 Task: Search one way flight ticket for 4 adults, 2 children, 2 infants in seat and 1 infant on lap in premium economy from Unalaska: Unalaska Airport (tom Madsen/dutch Harbor Airport) to Wilmington: Wilmington International Airport on 8-6-2023. Choice of flights is Spirit. Number of bags: 2 carry on bags. Price is upto 25000. Outbound departure time preference is 15:15.
Action: Mouse moved to (298, 117)
Screenshot: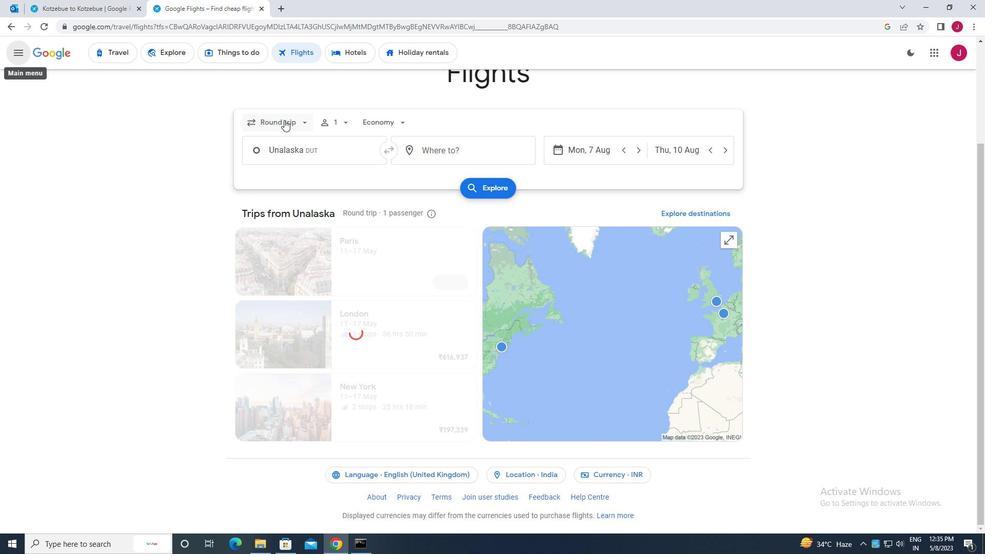 
Action: Mouse pressed left at (298, 117)
Screenshot: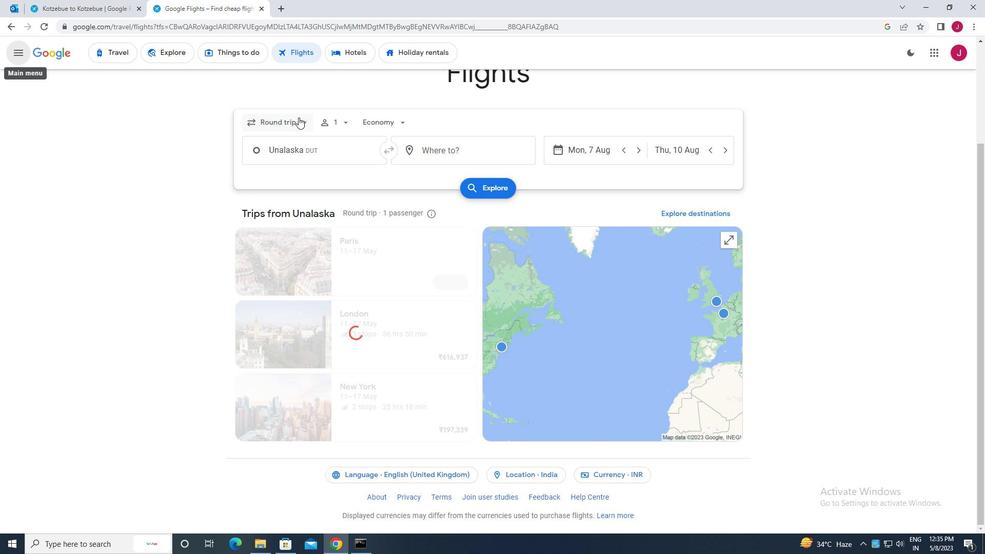 
Action: Mouse moved to (300, 167)
Screenshot: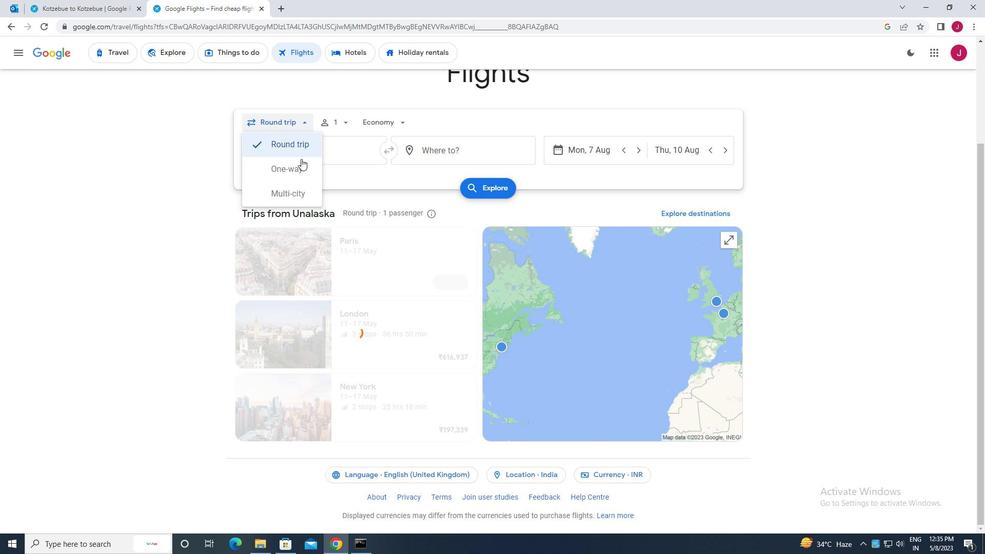 
Action: Mouse pressed left at (300, 167)
Screenshot: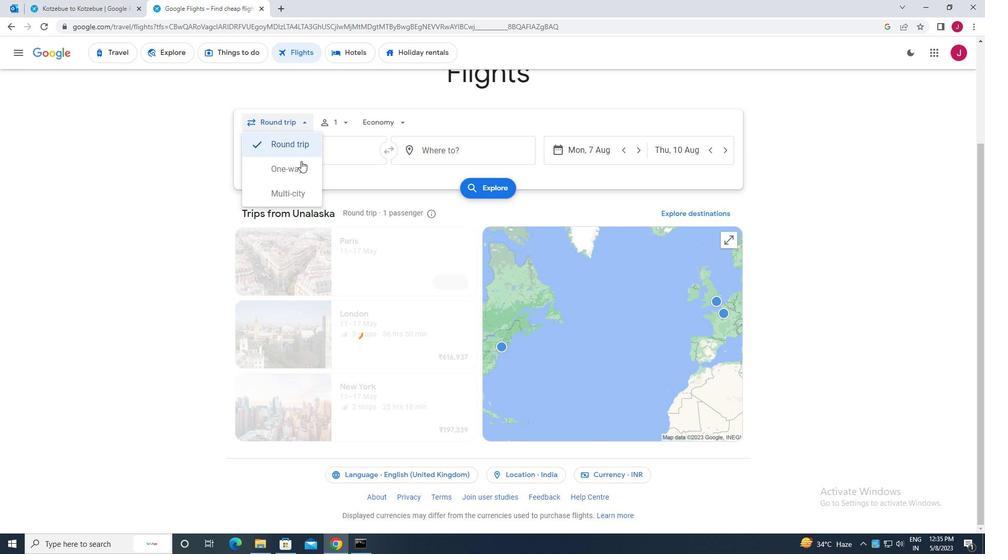 
Action: Mouse moved to (343, 126)
Screenshot: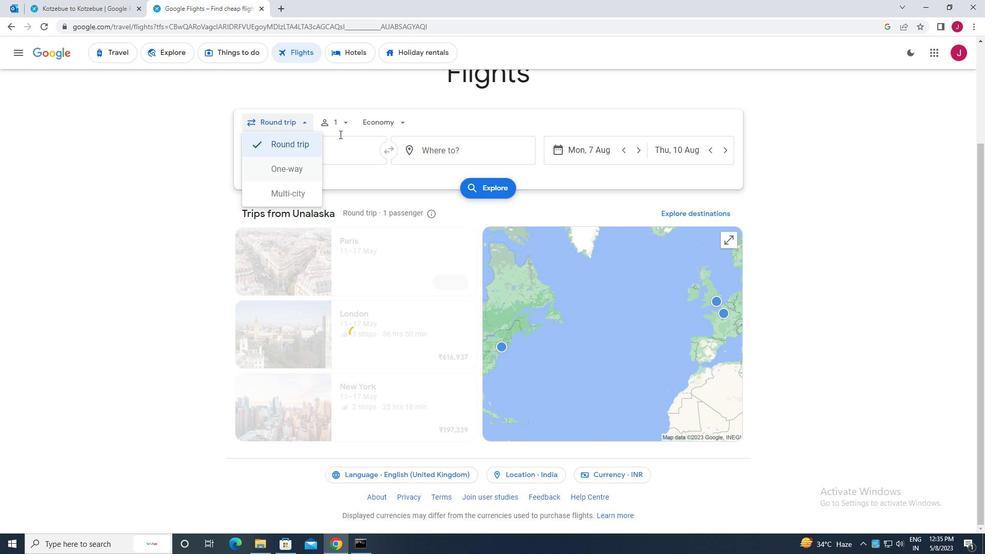 
Action: Mouse pressed left at (343, 126)
Screenshot: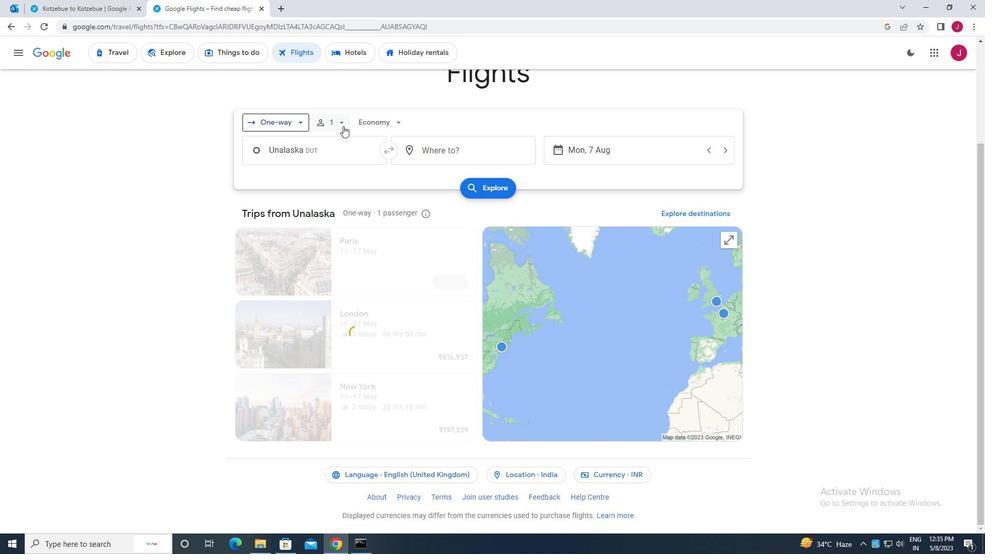 
Action: Mouse moved to (420, 149)
Screenshot: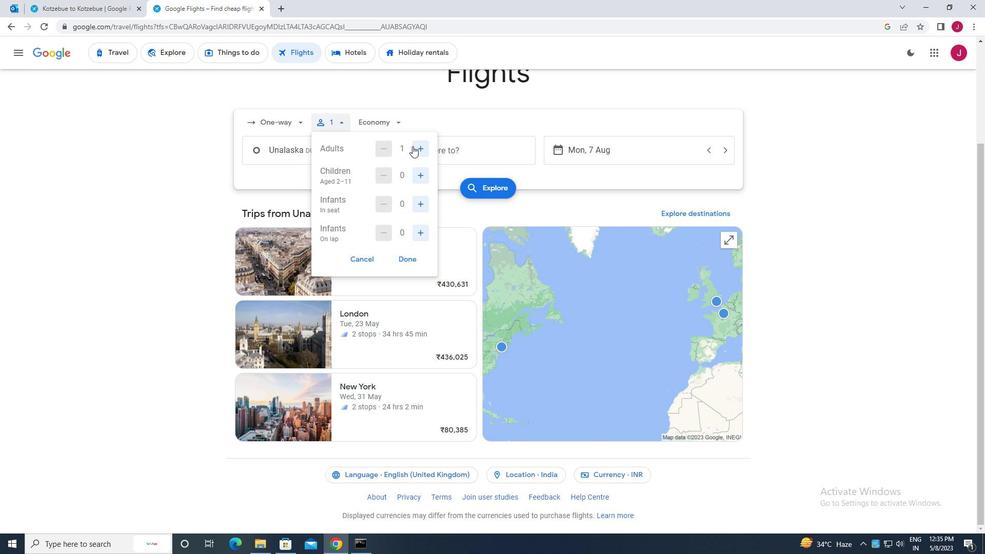 
Action: Mouse pressed left at (420, 149)
Screenshot: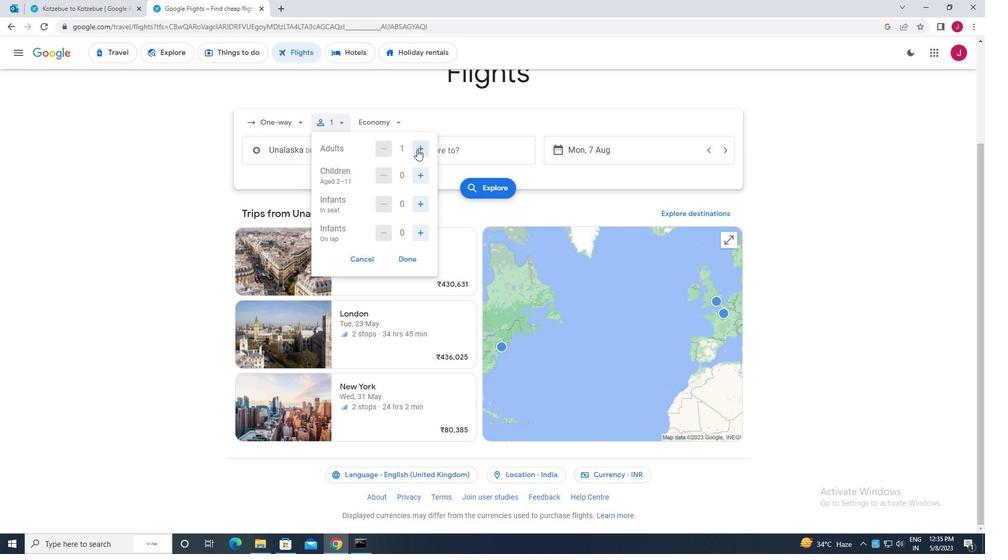 
Action: Mouse moved to (420, 149)
Screenshot: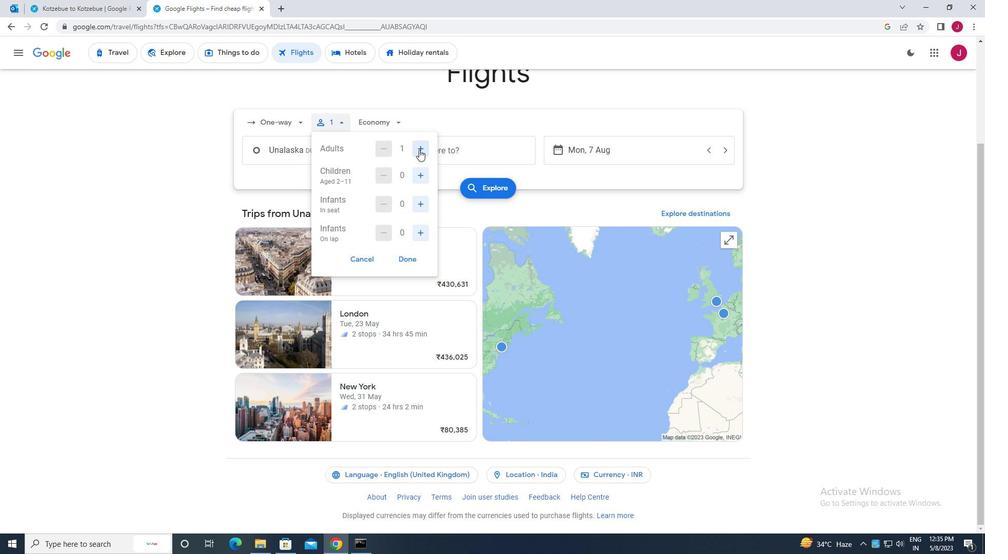 
Action: Mouse pressed left at (420, 149)
Screenshot: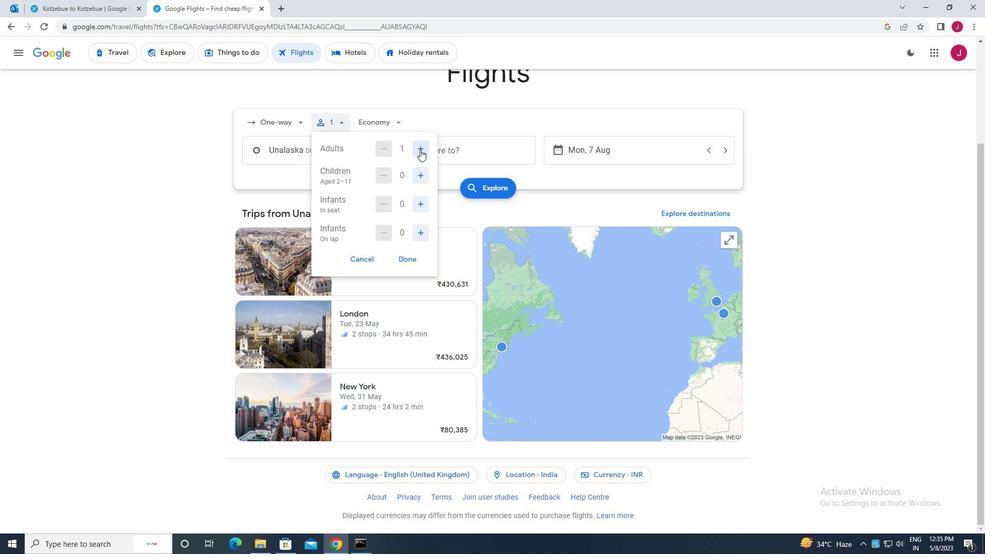 
Action: Mouse pressed left at (420, 149)
Screenshot: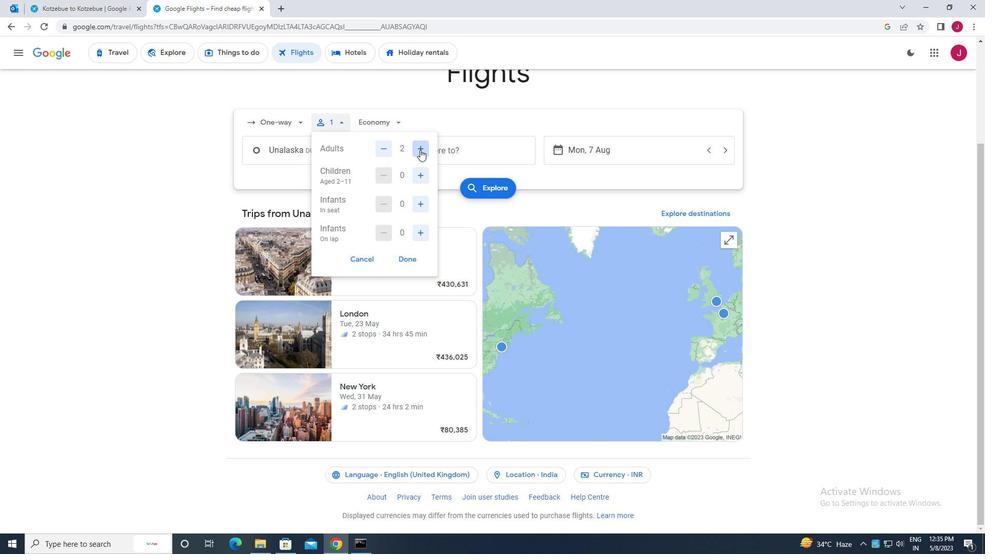 
Action: Mouse moved to (420, 180)
Screenshot: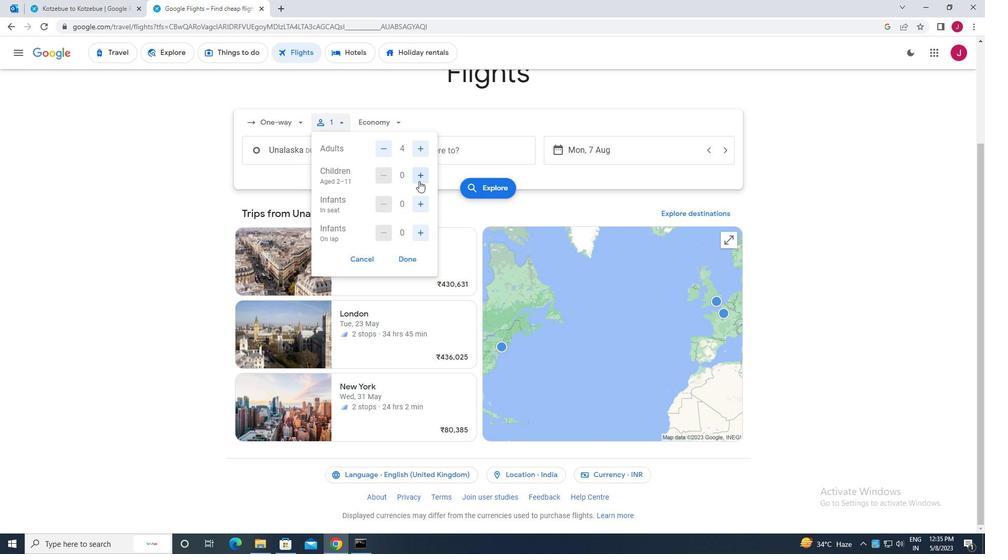 
Action: Mouse pressed left at (420, 180)
Screenshot: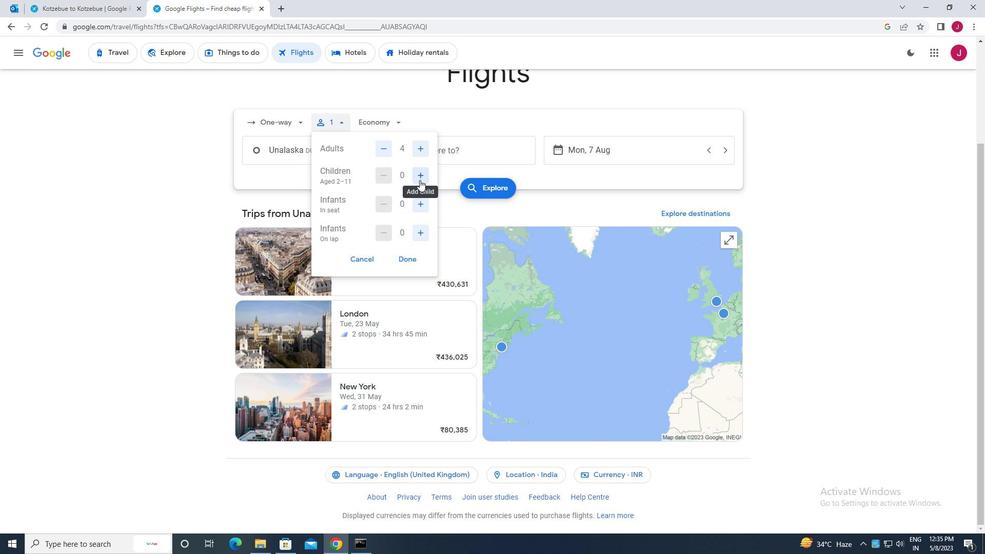 
Action: Mouse pressed left at (420, 180)
Screenshot: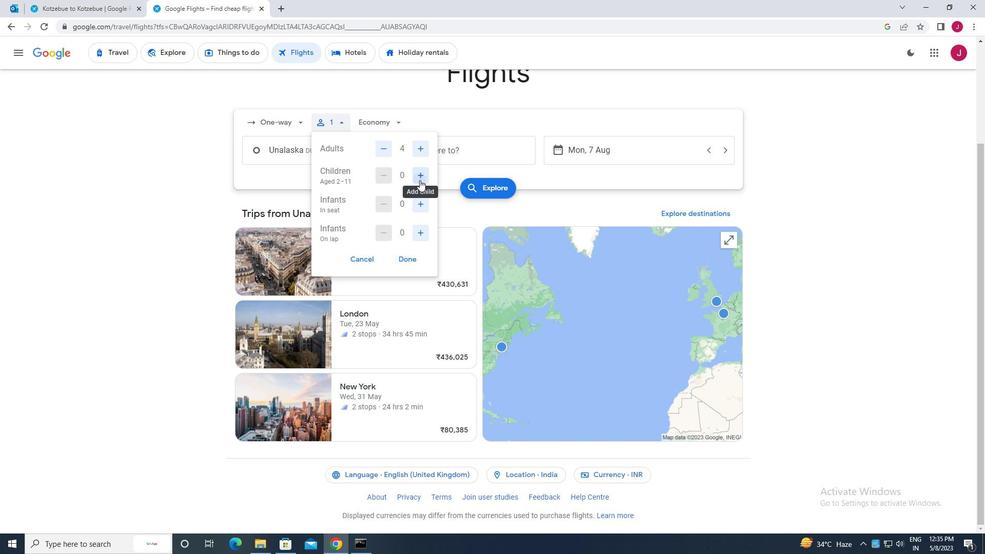 
Action: Mouse moved to (420, 203)
Screenshot: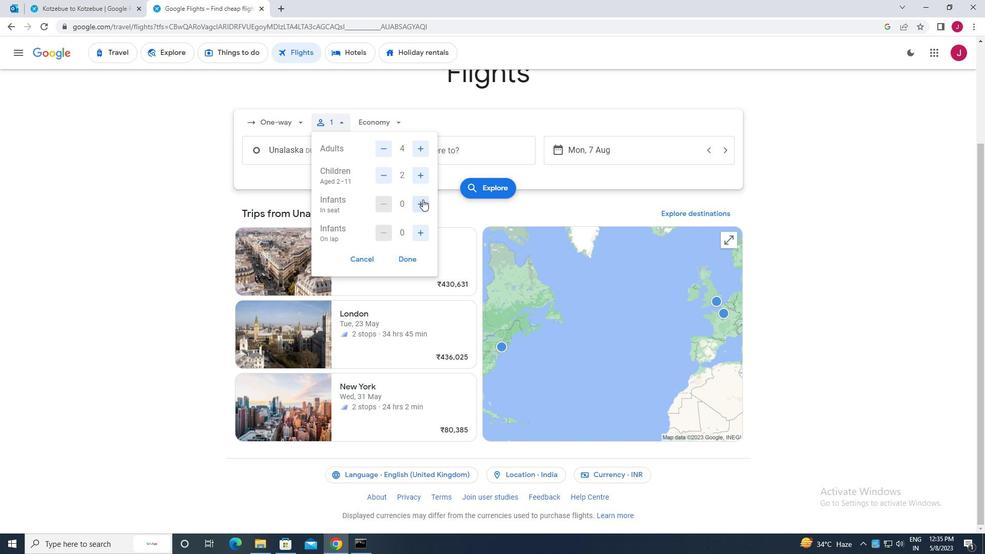 
Action: Mouse pressed left at (420, 203)
Screenshot: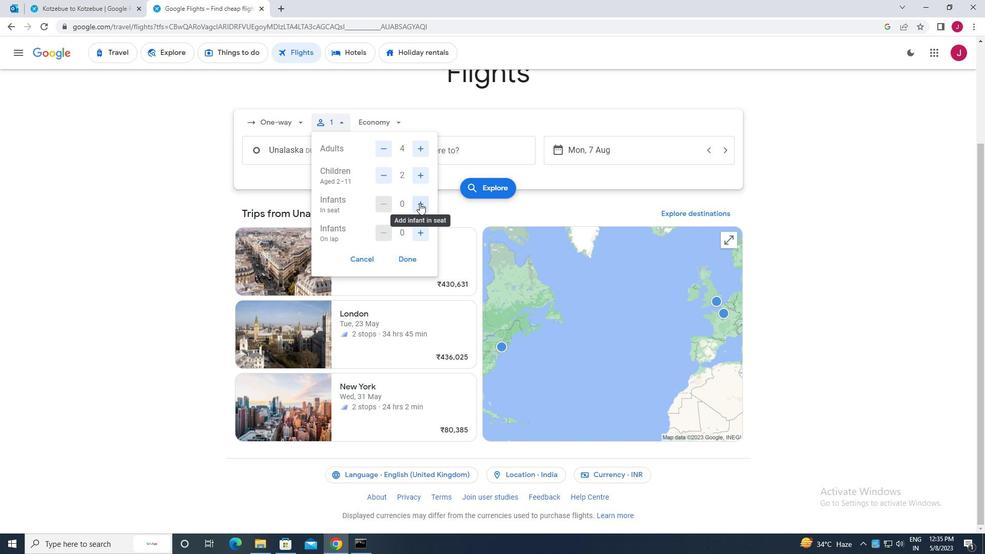 
Action: Mouse pressed left at (420, 203)
Screenshot: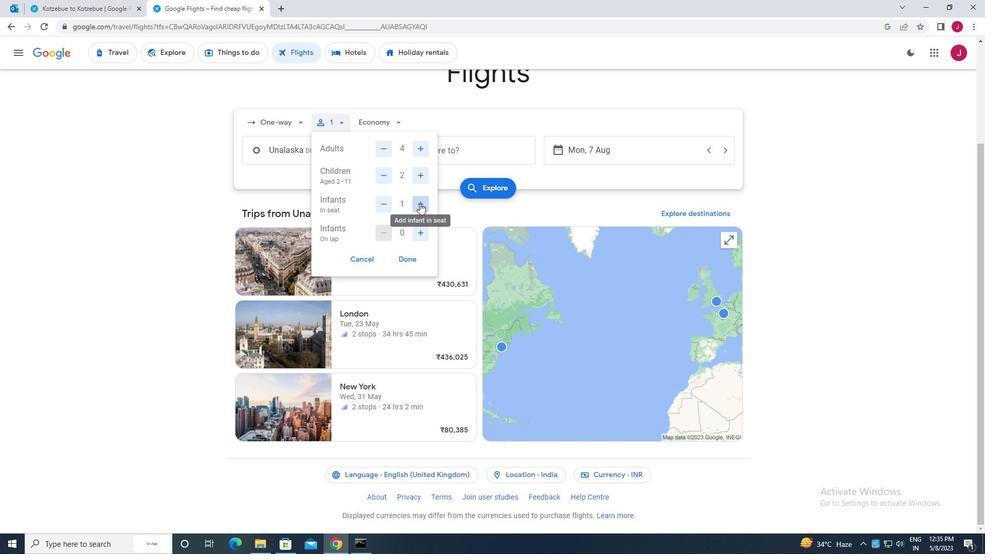 
Action: Mouse moved to (420, 231)
Screenshot: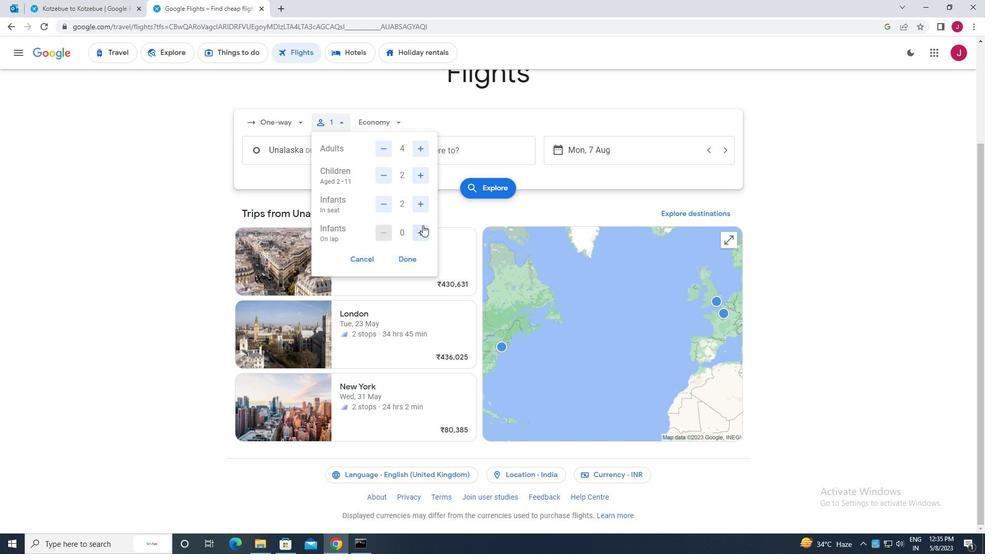 
Action: Mouse pressed left at (420, 231)
Screenshot: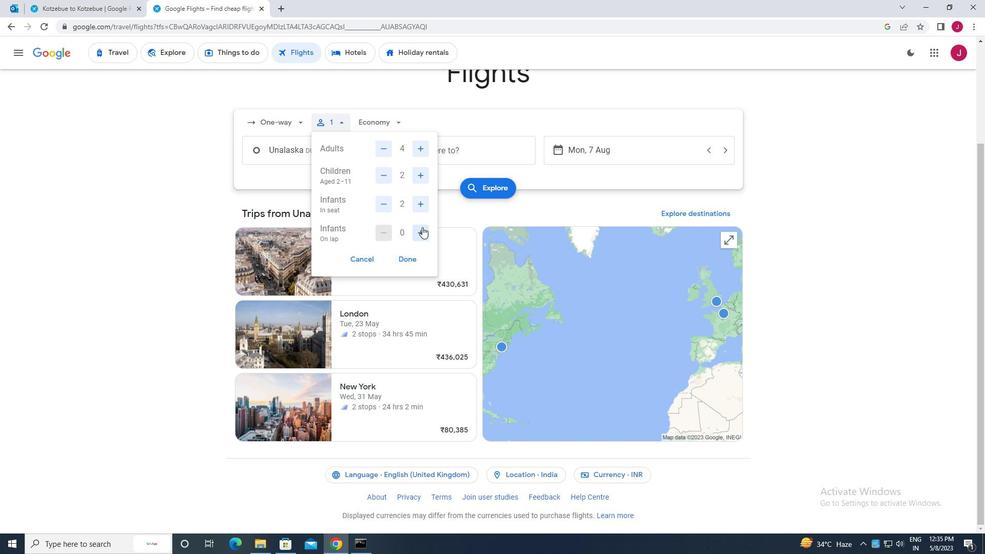 
Action: Mouse moved to (406, 254)
Screenshot: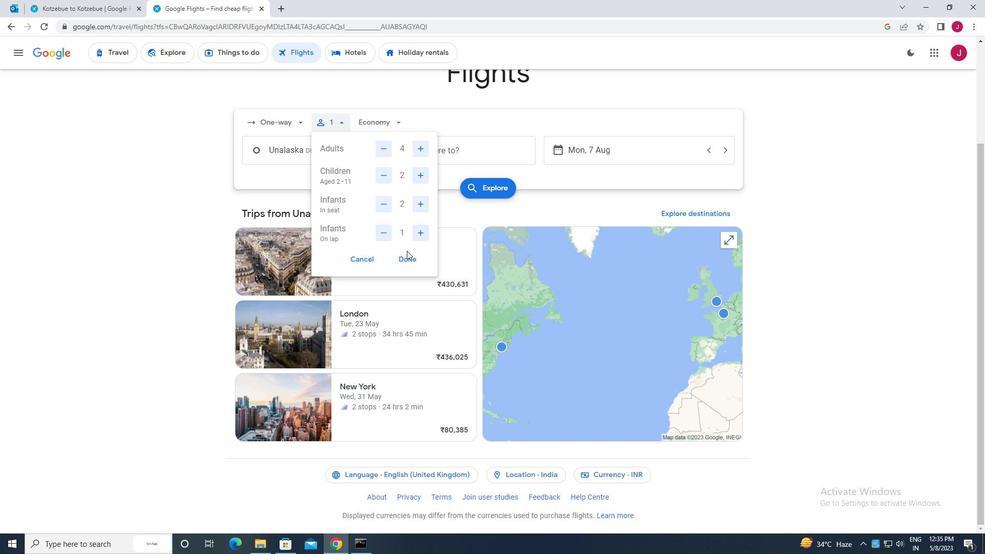 
Action: Mouse pressed left at (406, 254)
Screenshot: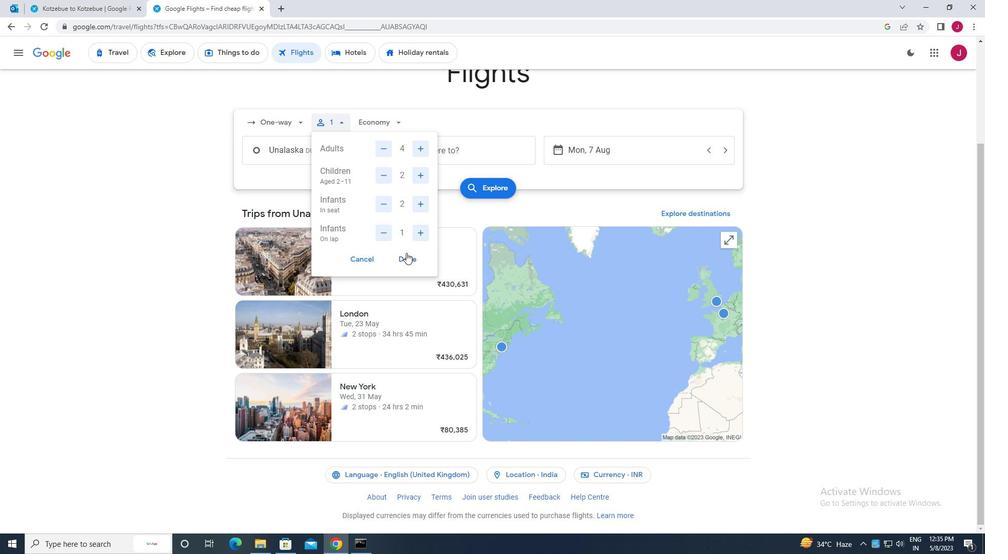 
Action: Mouse moved to (388, 121)
Screenshot: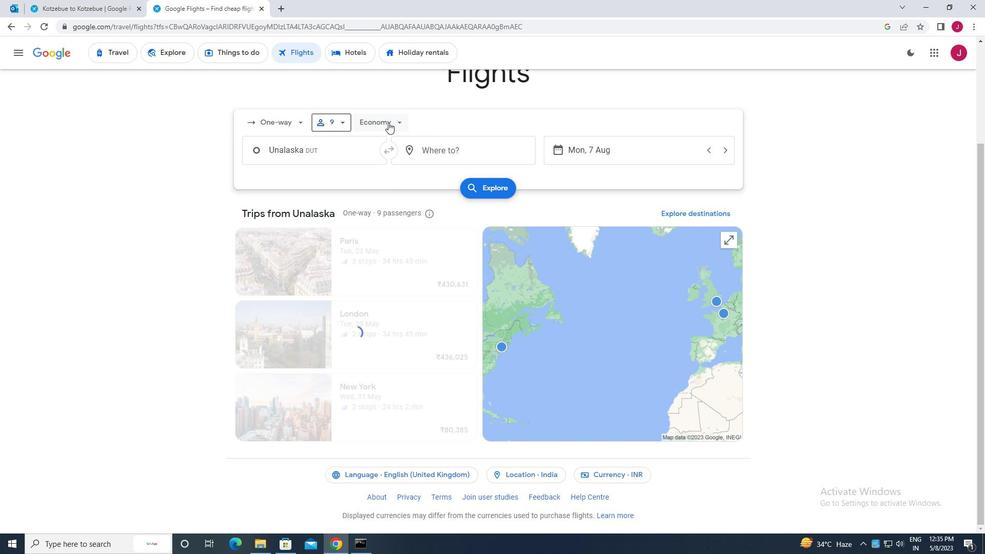 
Action: Mouse pressed left at (388, 121)
Screenshot: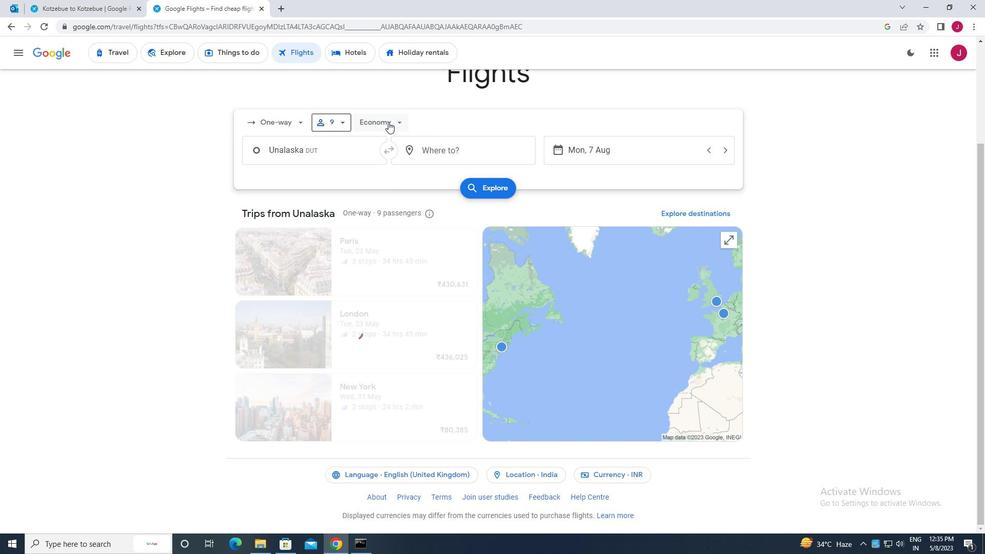
Action: Mouse moved to (407, 167)
Screenshot: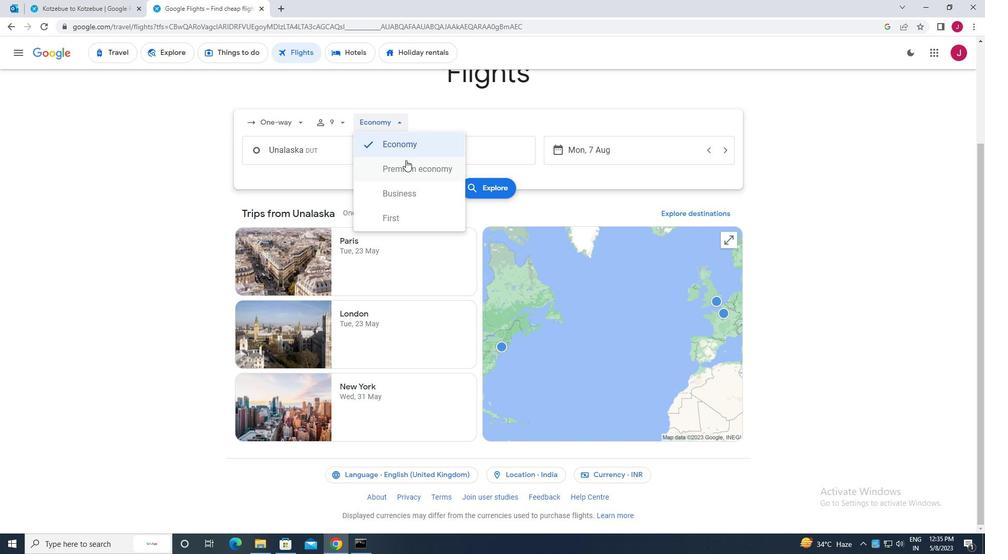 
Action: Mouse pressed left at (407, 167)
Screenshot: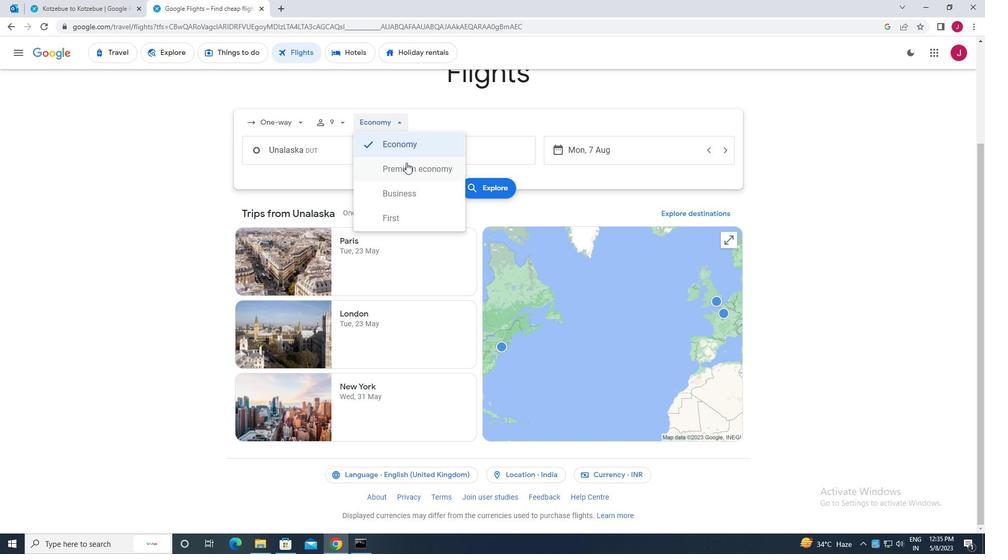 
Action: Mouse moved to (310, 151)
Screenshot: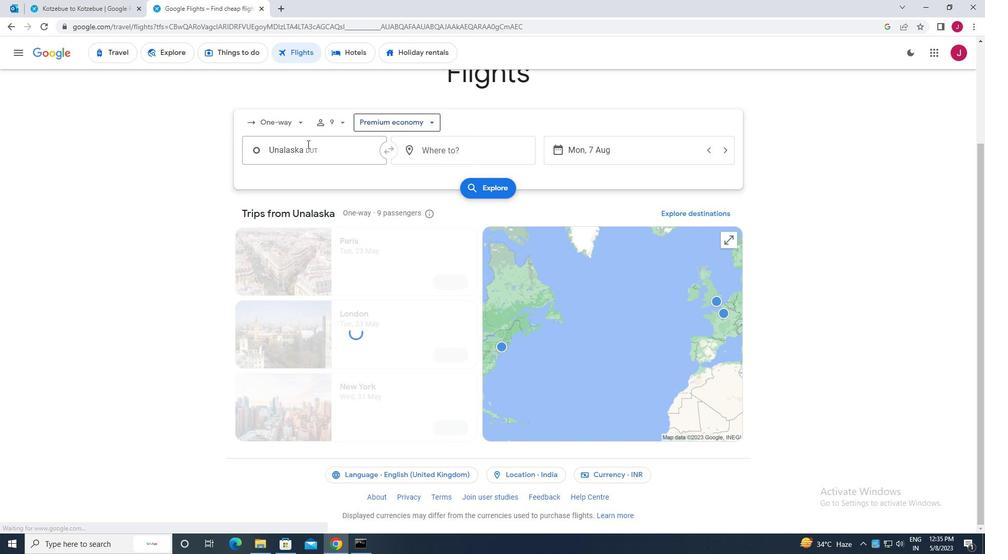 
Action: Mouse pressed left at (310, 151)
Screenshot: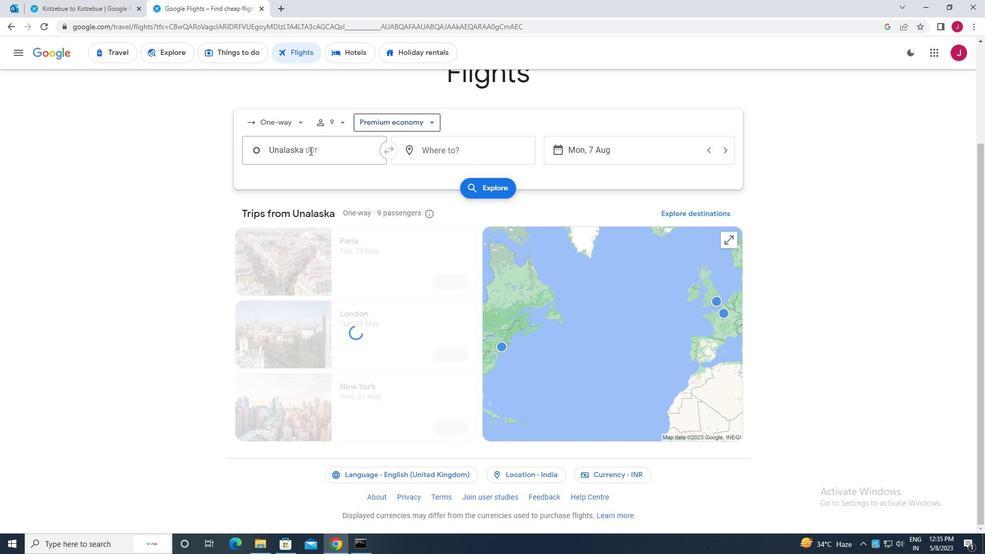 
Action: Mouse moved to (306, 150)
Screenshot: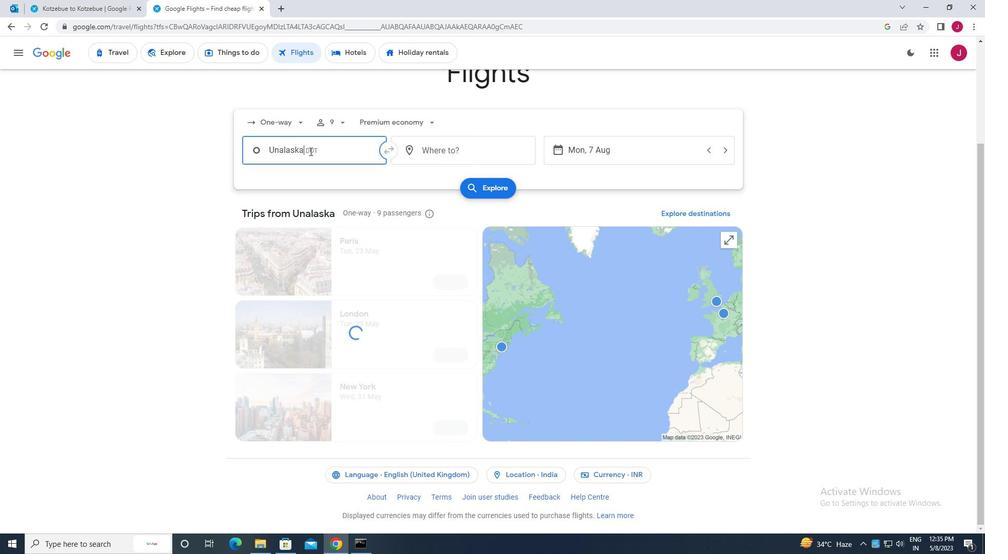 
Action: Key pressed unalaska
Screenshot: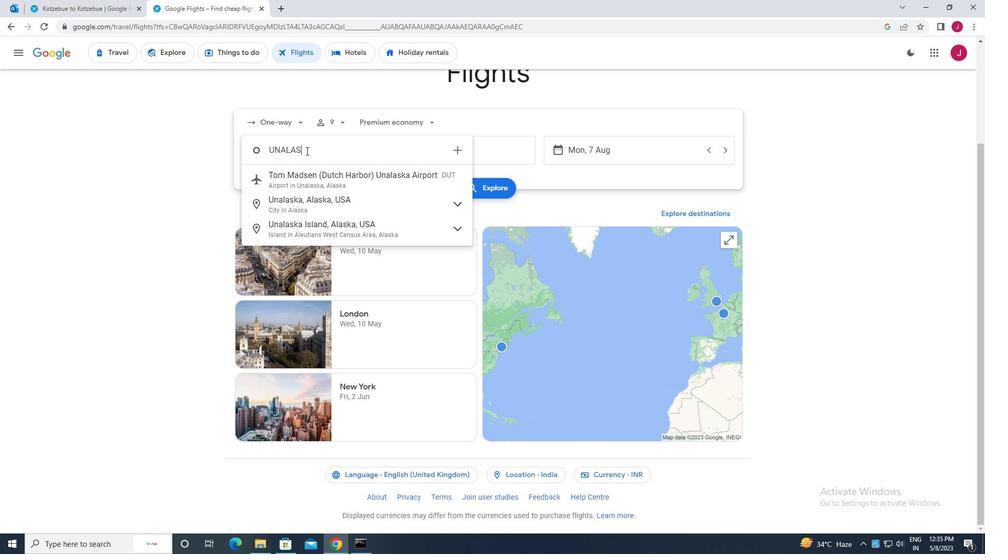 
Action: Mouse moved to (382, 170)
Screenshot: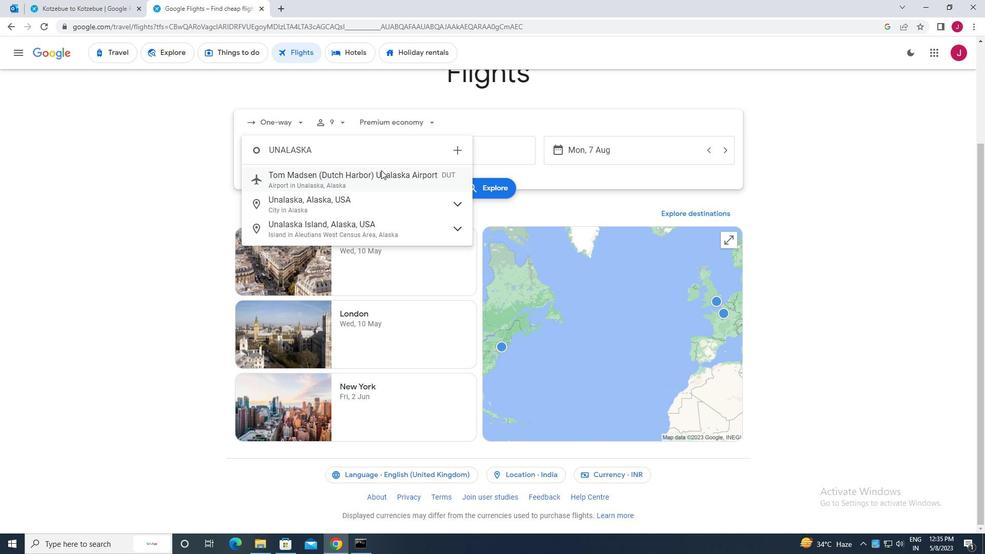 
Action: Mouse pressed left at (382, 170)
Screenshot: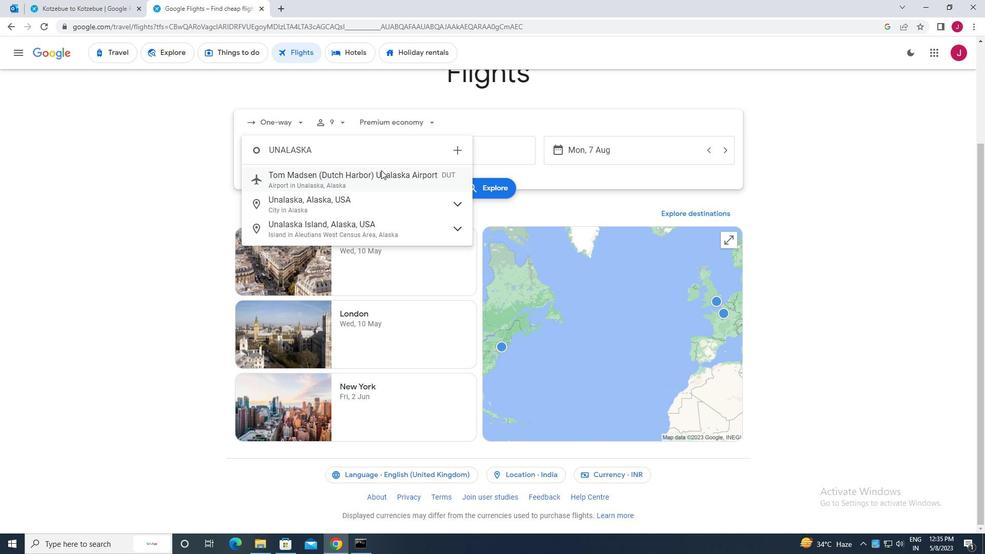 
Action: Mouse moved to (491, 157)
Screenshot: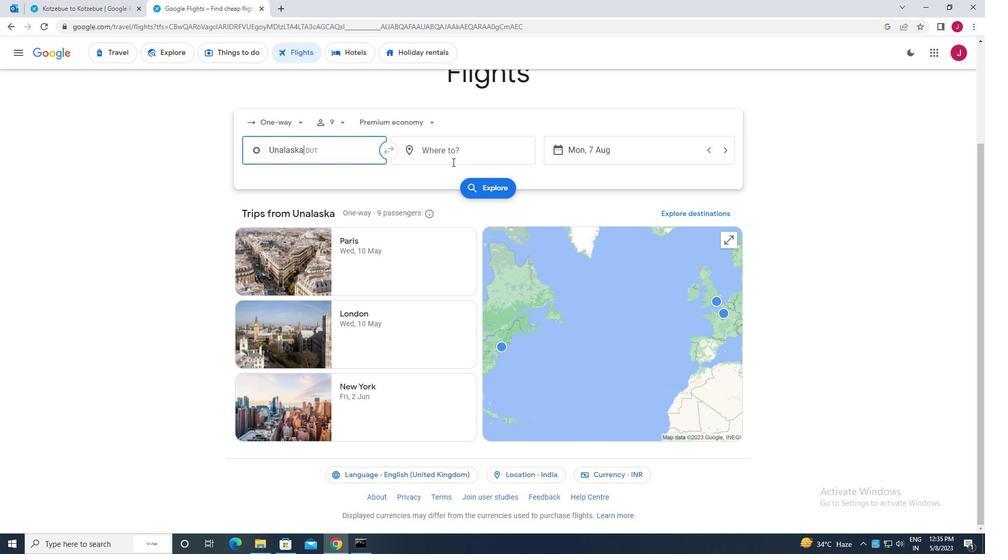 
Action: Mouse pressed left at (491, 157)
Screenshot: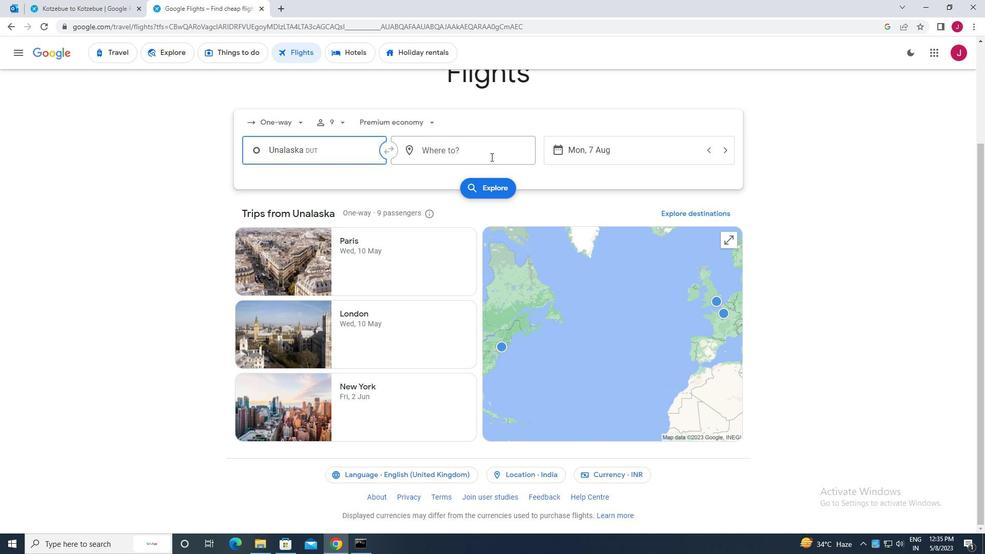 
Action: Key pressed wilimgto
Screenshot: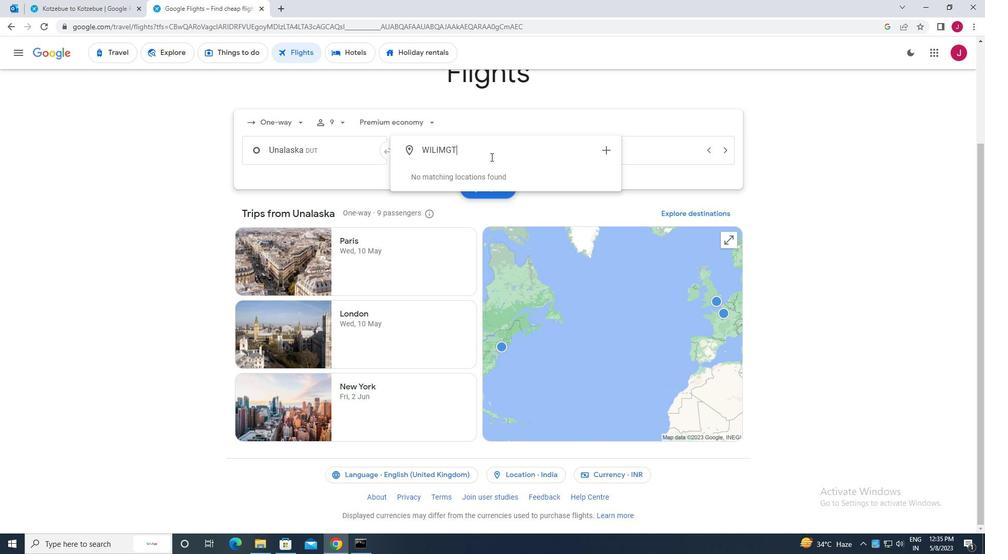 
Action: Mouse moved to (505, 207)
Screenshot: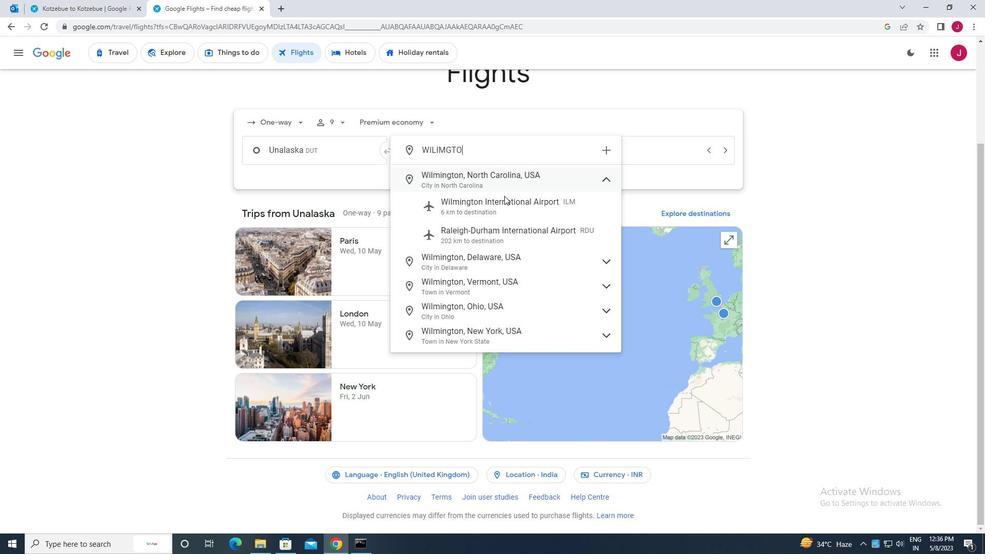 
Action: Mouse pressed left at (505, 207)
Screenshot: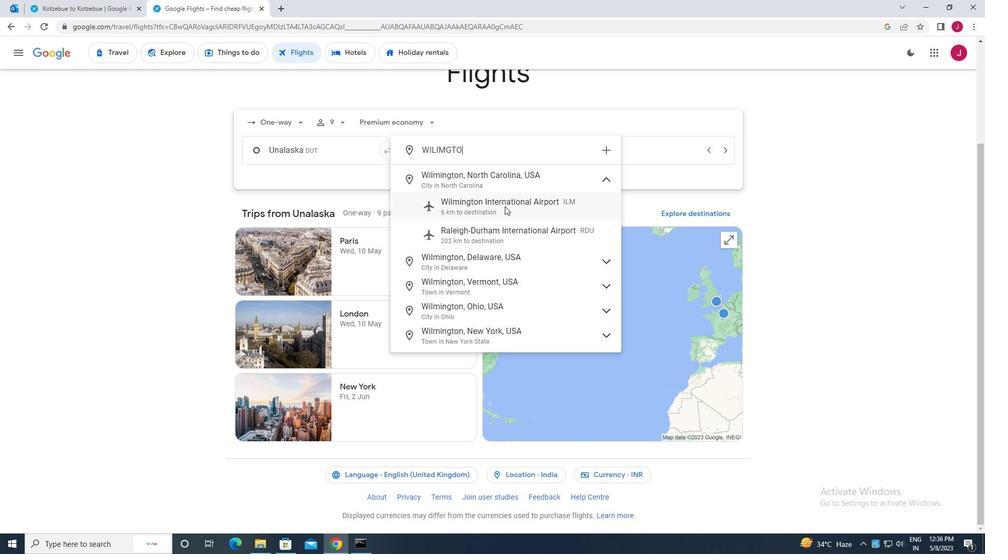 
Action: Mouse moved to (591, 151)
Screenshot: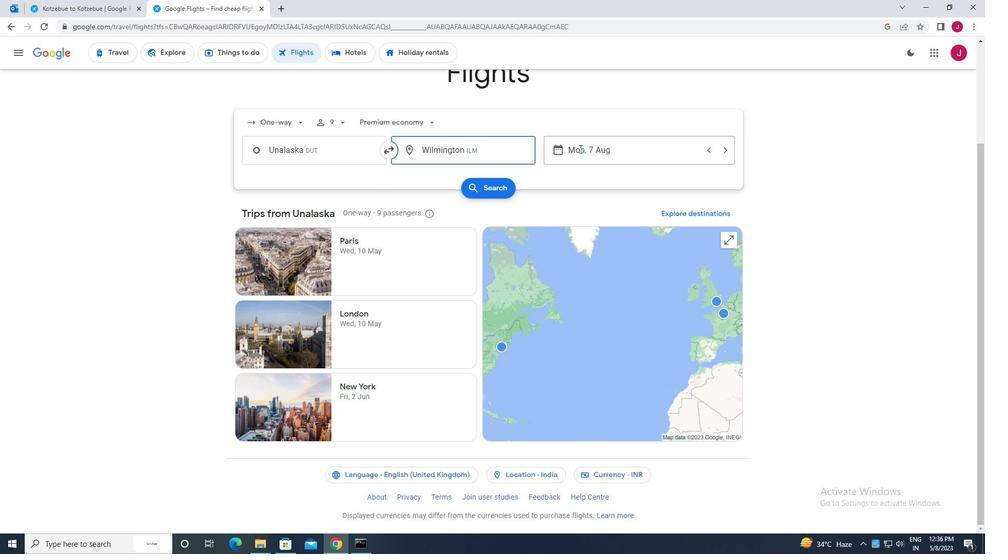 
Action: Mouse pressed left at (591, 151)
Screenshot: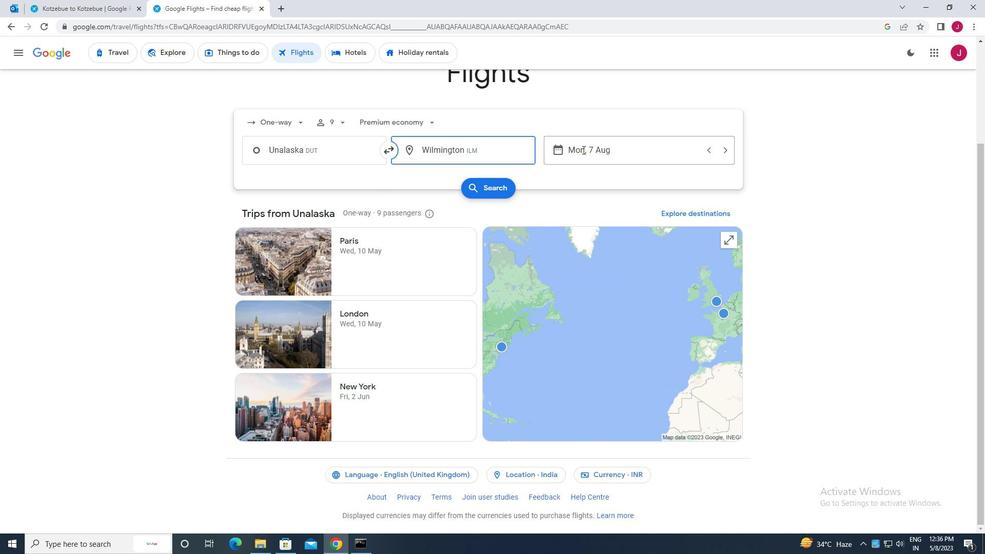 
Action: Mouse moved to (371, 256)
Screenshot: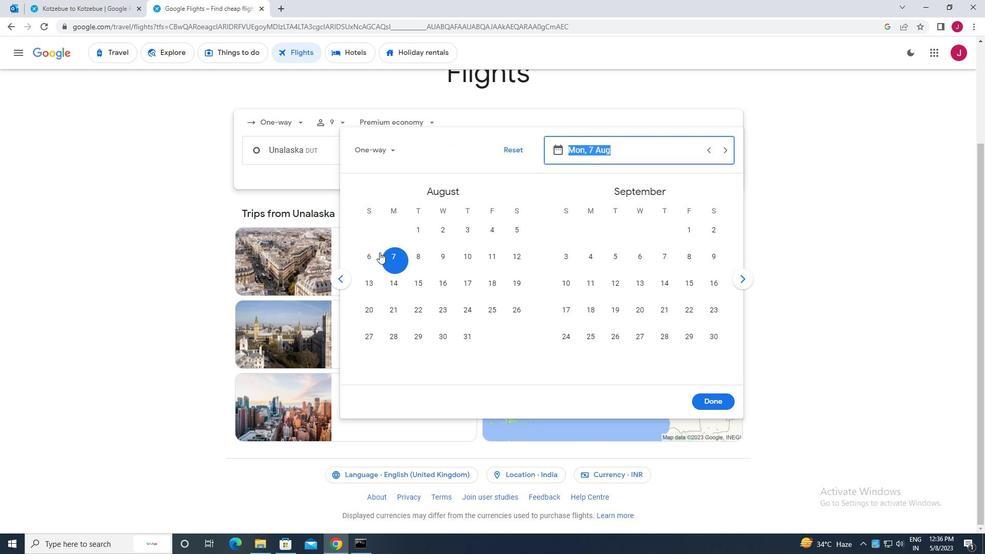 
Action: Mouse pressed left at (371, 256)
Screenshot: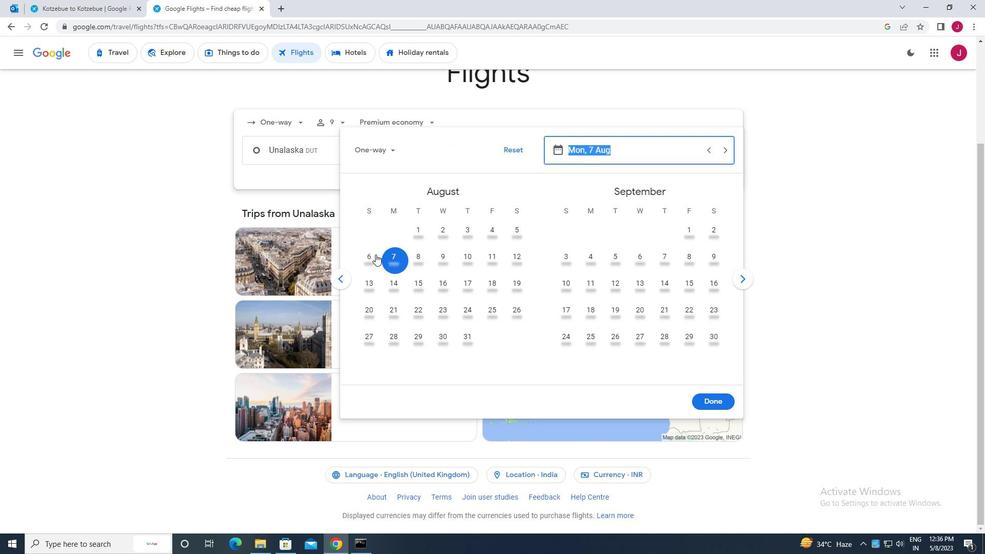 
Action: Mouse moved to (715, 400)
Screenshot: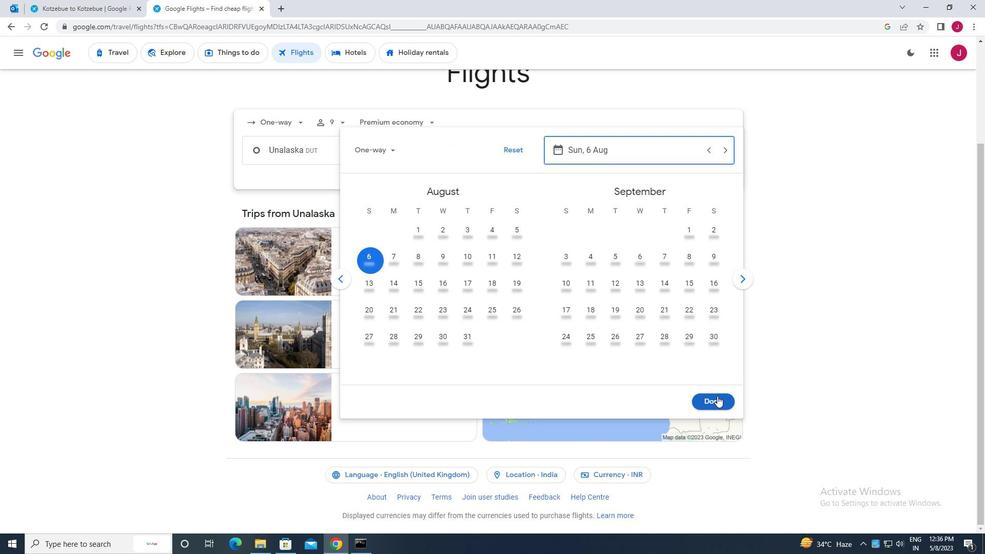 
Action: Mouse pressed left at (715, 400)
Screenshot: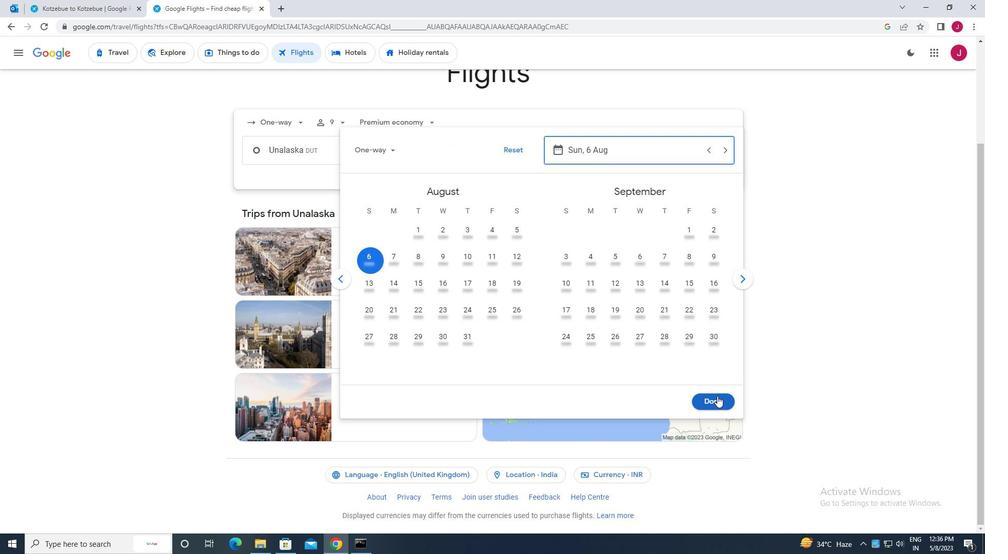 
Action: Mouse moved to (494, 186)
Screenshot: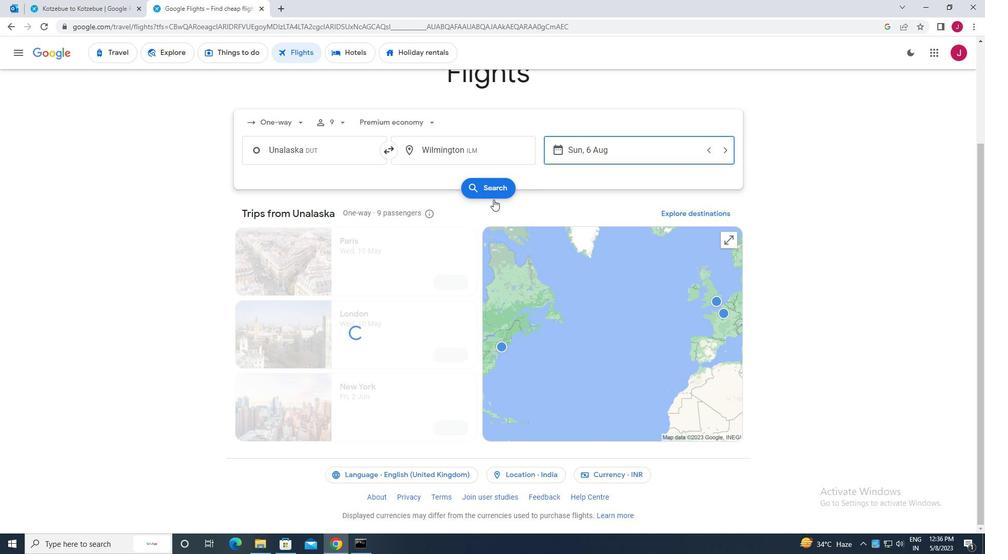 
Action: Mouse pressed left at (494, 186)
Screenshot: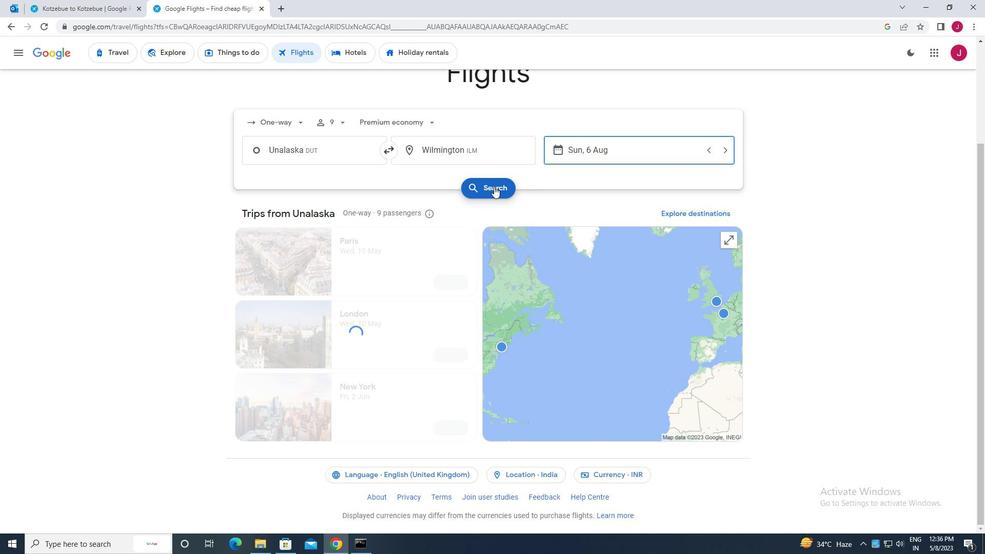 
Action: Mouse moved to (260, 145)
Screenshot: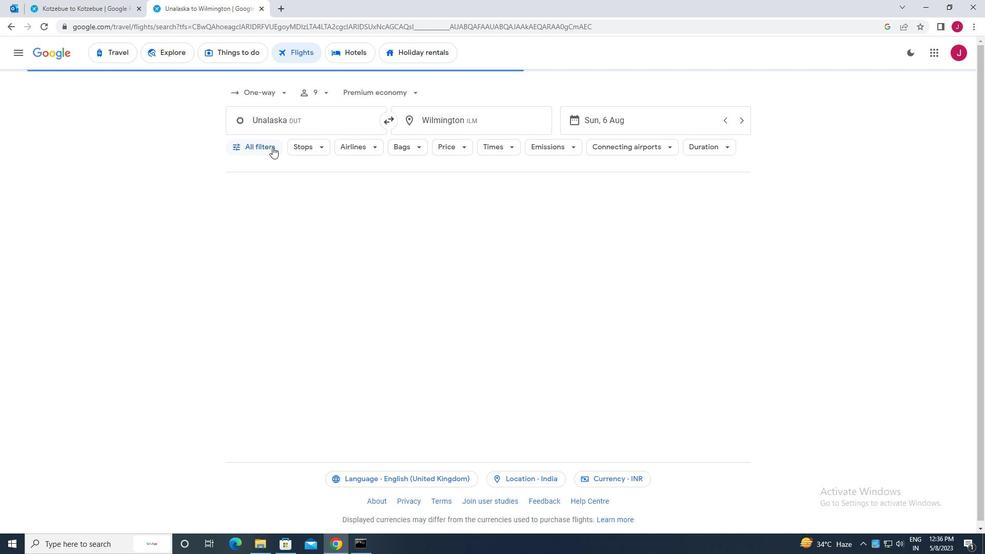 
Action: Mouse pressed left at (260, 145)
Screenshot: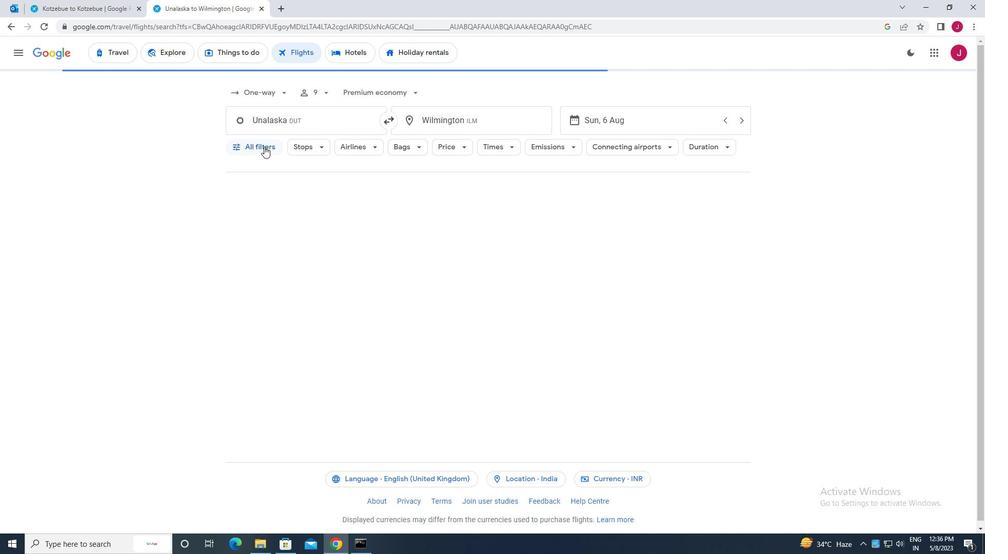 
Action: Mouse moved to (281, 231)
Screenshot: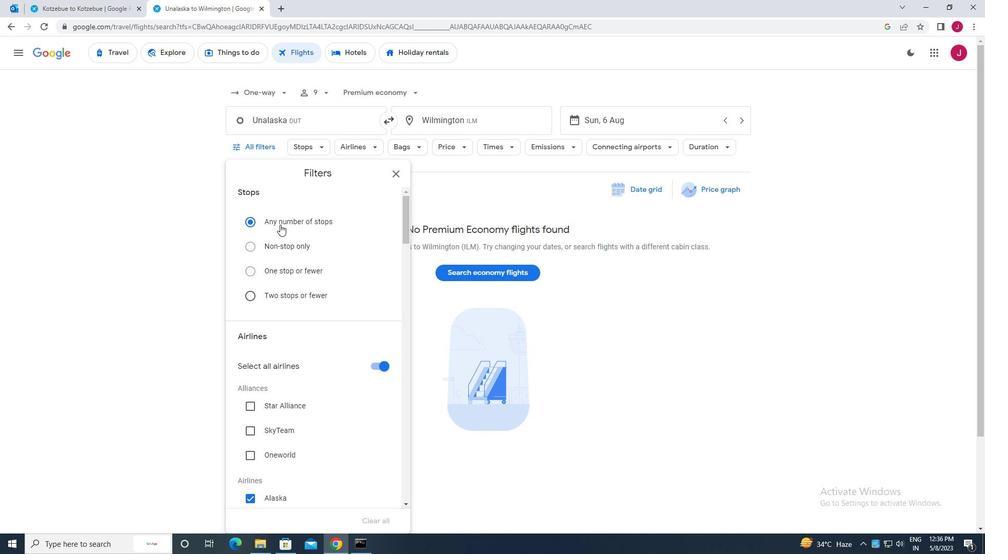 
Action: Mouse scrolled (281, 230) with delta (0, 0)
Screenshot: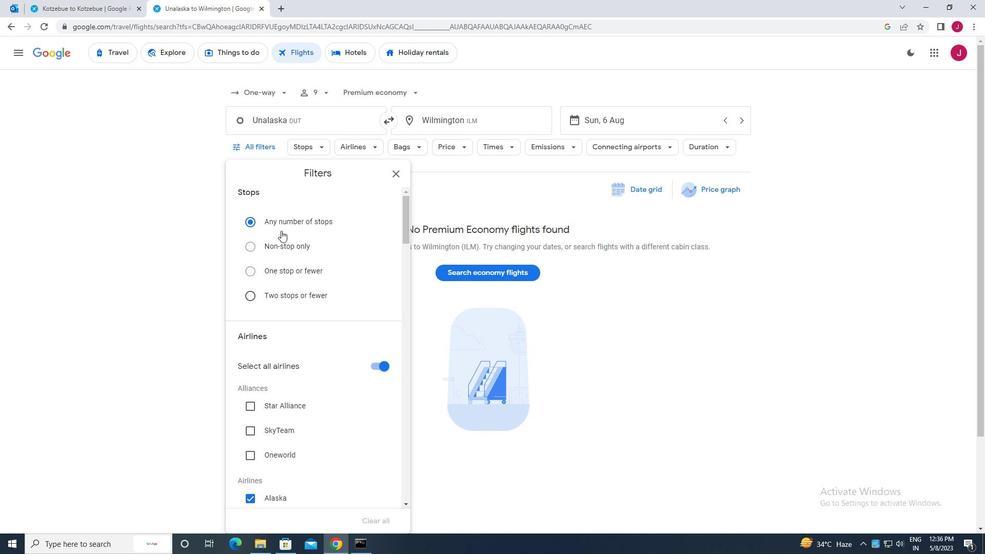 
Action: Mouse scrolled (281, 230) with delta (0, 0)
Screenshot: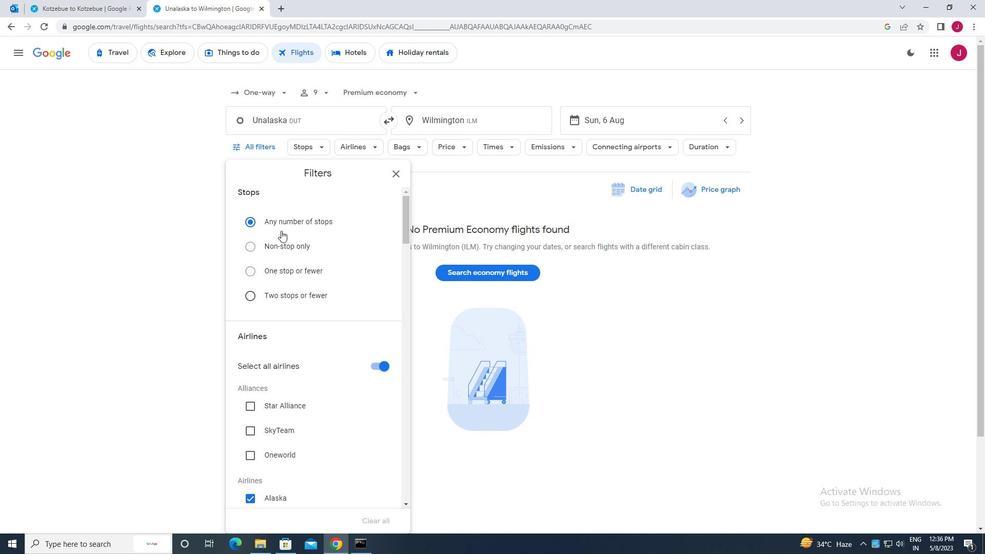 
Action: Mouse moved to (374, 262)
Screenshot: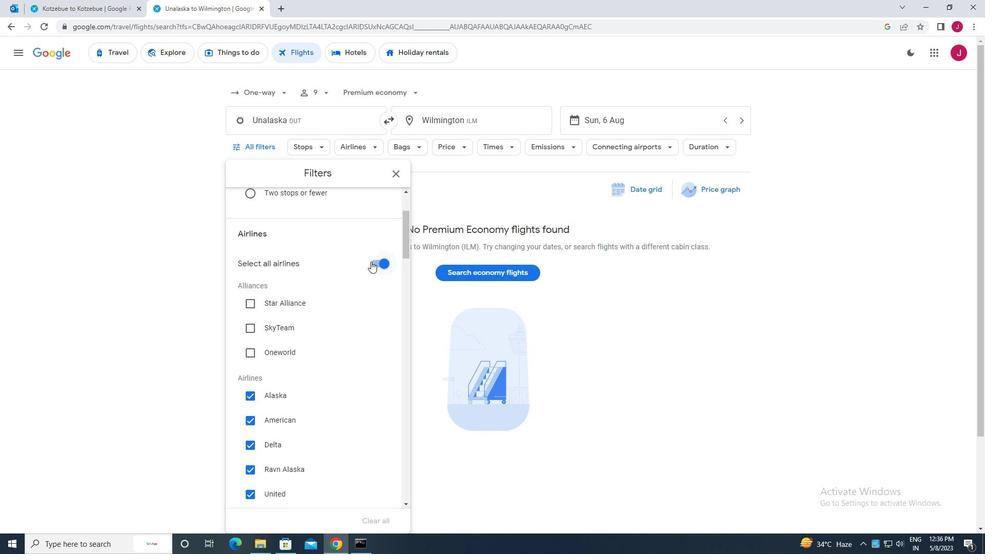 
Action: Mouse pressed left at (374, 262)
Screenshot: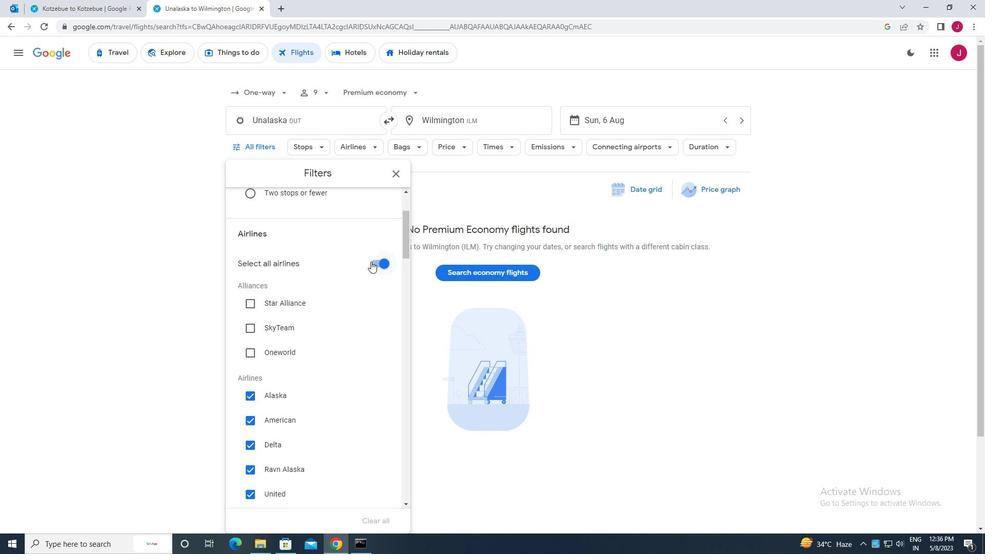 
Action: Mouse moved to (321, 302)
Screenshot: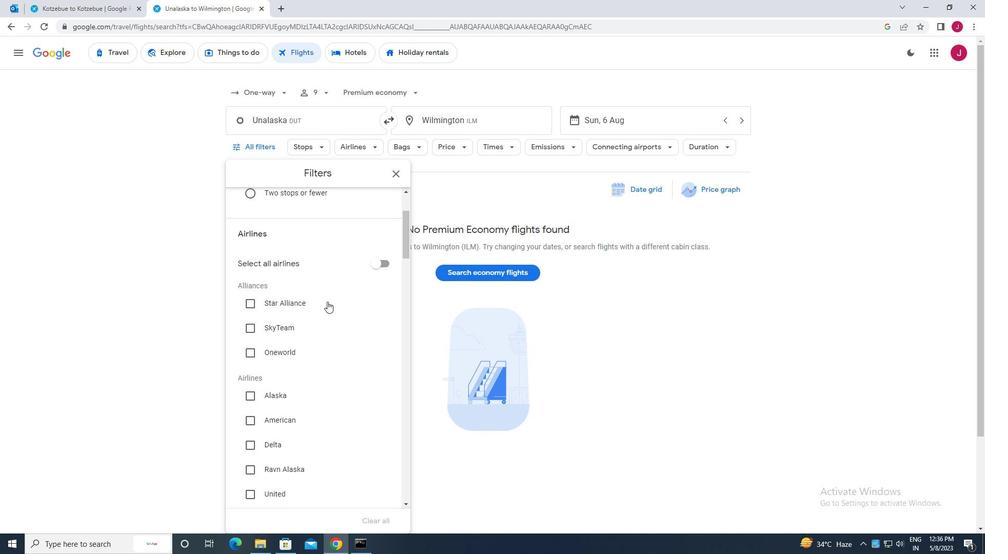
Action: Mouse scrolled (321, 301) with delta (0, 0)
Screenshot: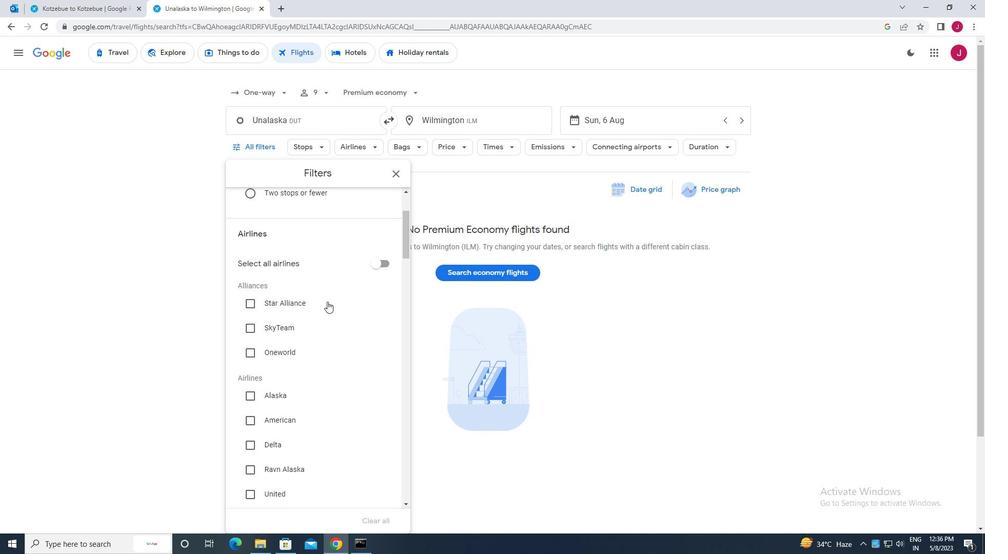 
Action: Mouse scrolled (321, 301) with delta (0, 0)
Screenshot: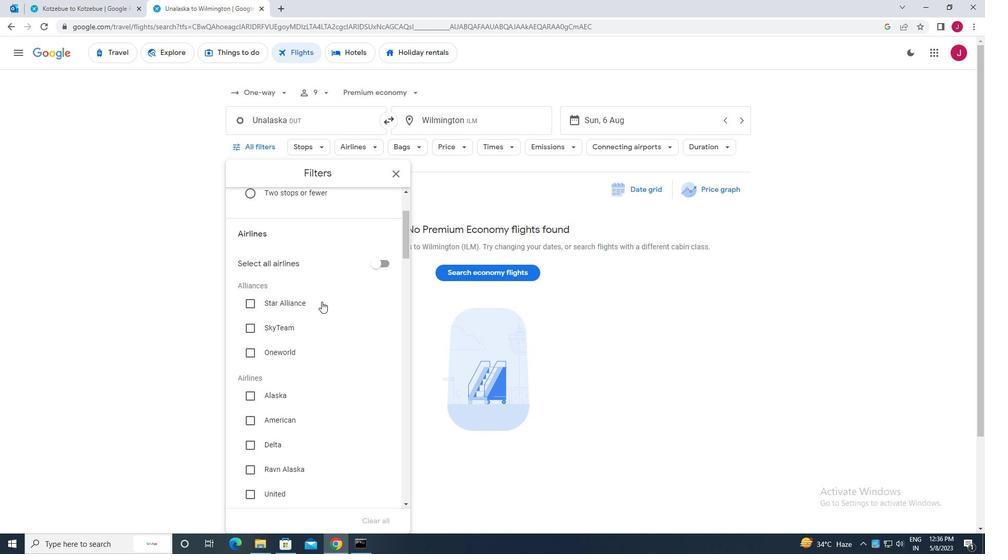 
Action: Mouse scrolled (321, 301) with delta (0, 0)
Screenshot: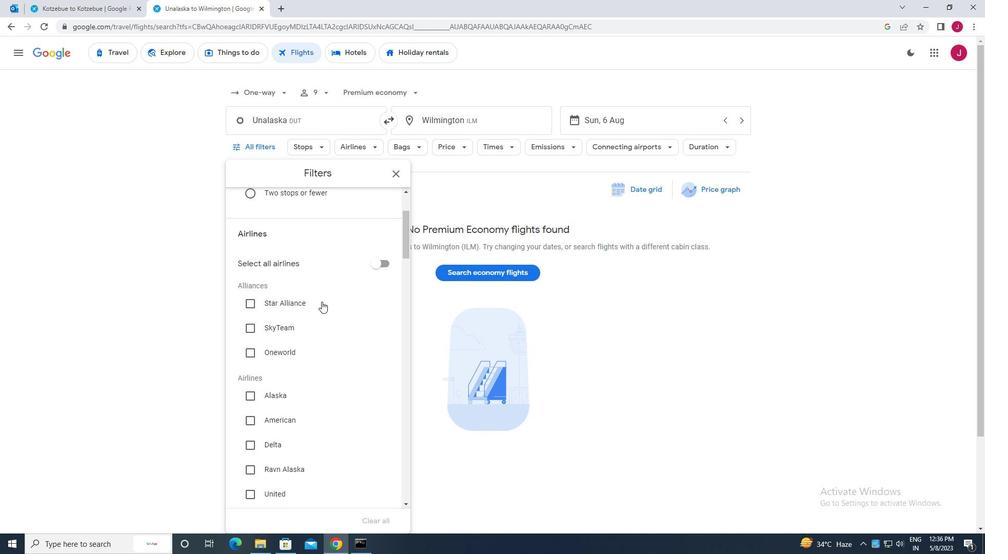 
Action: Mouse moved to (320, 302)
Screenshot: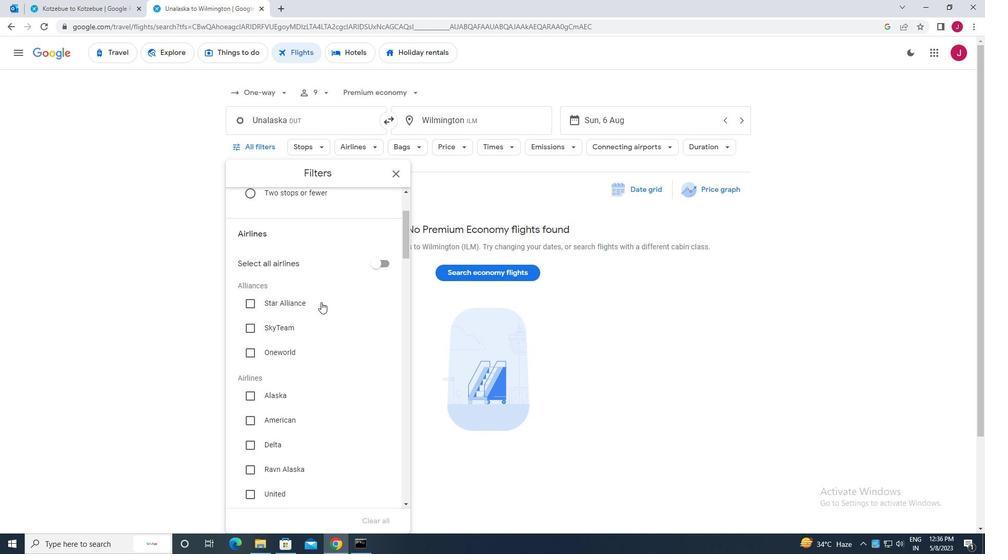 
Action: Mouse scrolled (320, 301) with delta (0, 0)
Screenshot: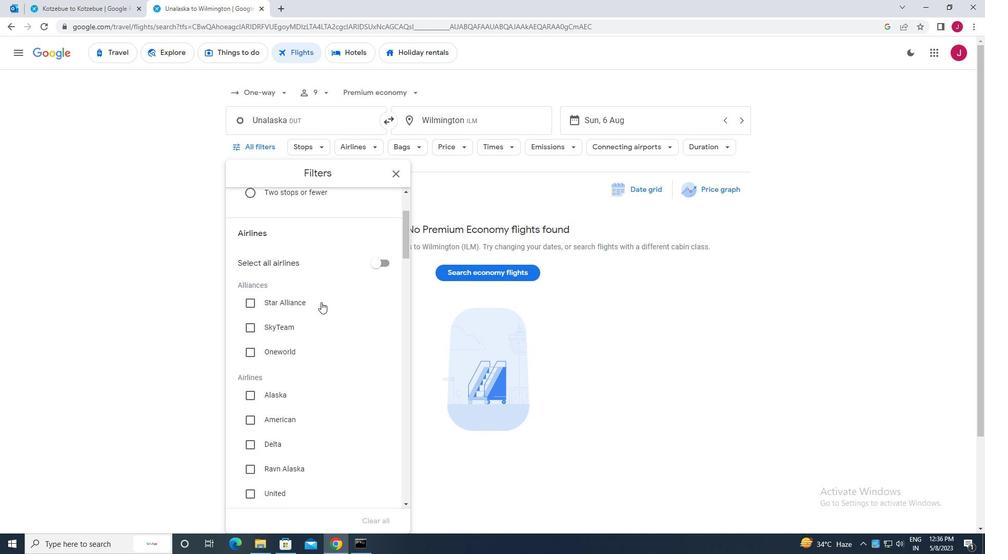 
Action: Mouse moved to (320, 302)
Screenshot: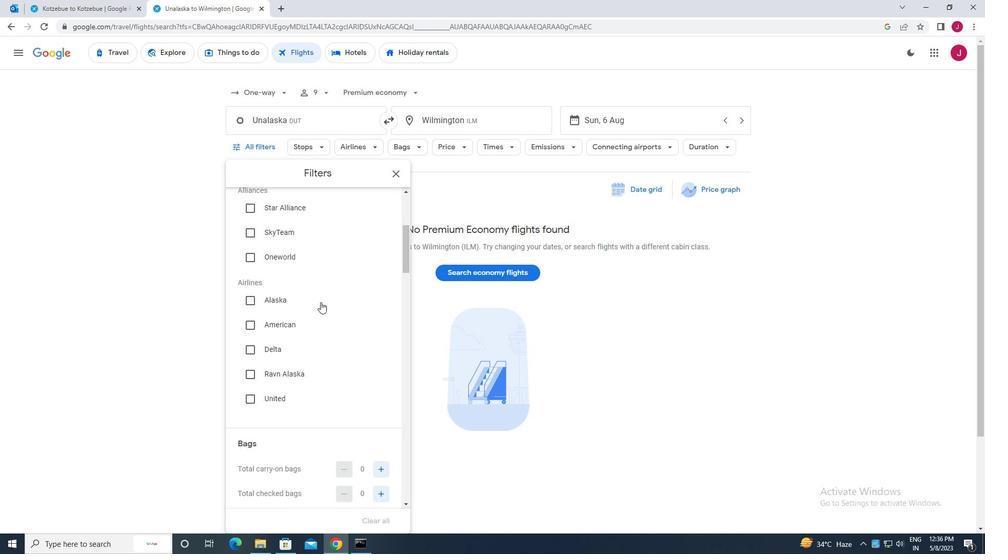 
Action: Mouse scrolled (320, 301) with delta (0, 0)
Screenshot: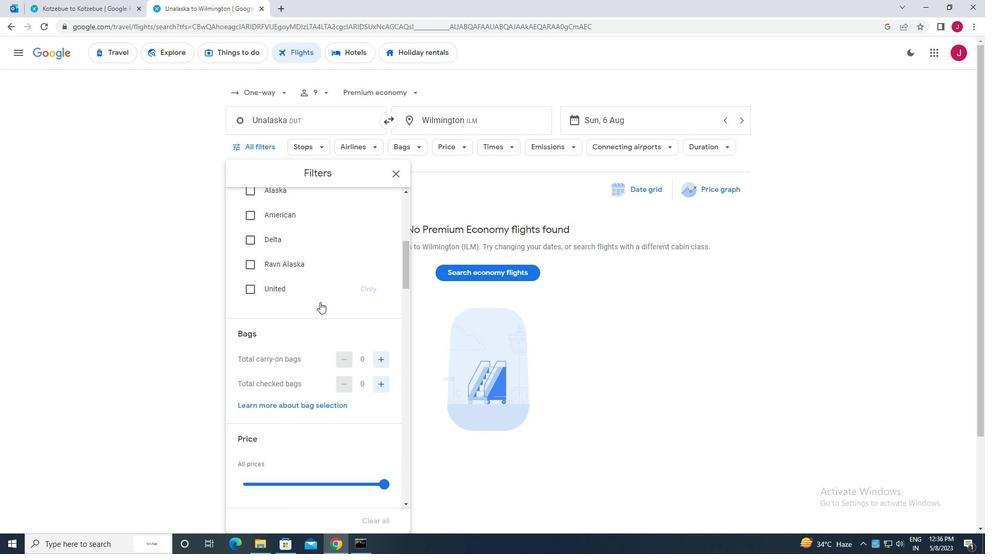 
Action: Mouse scrolled (320, 301) with delta (0, 0)
Screenshot: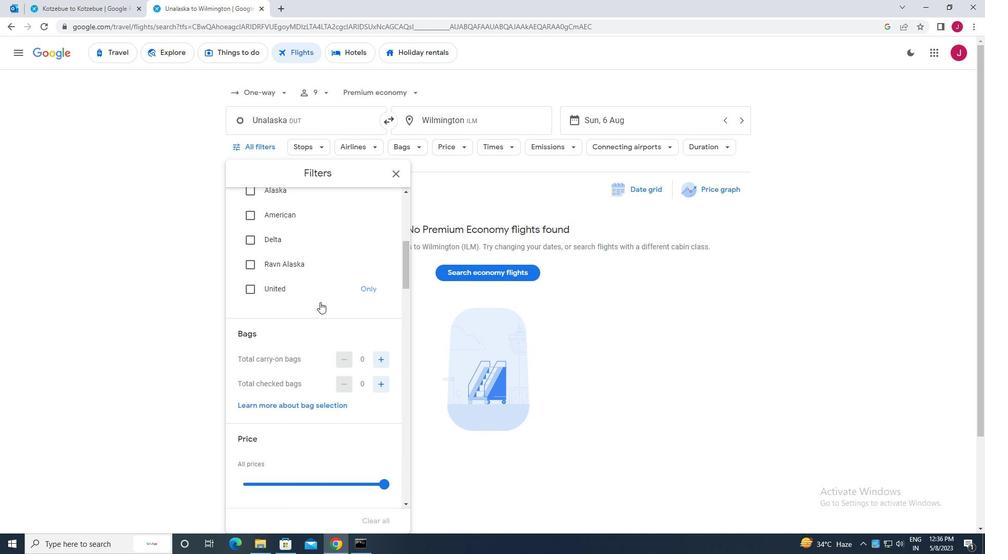 
Action: Mouse moved to (384, 259)
Screenshot: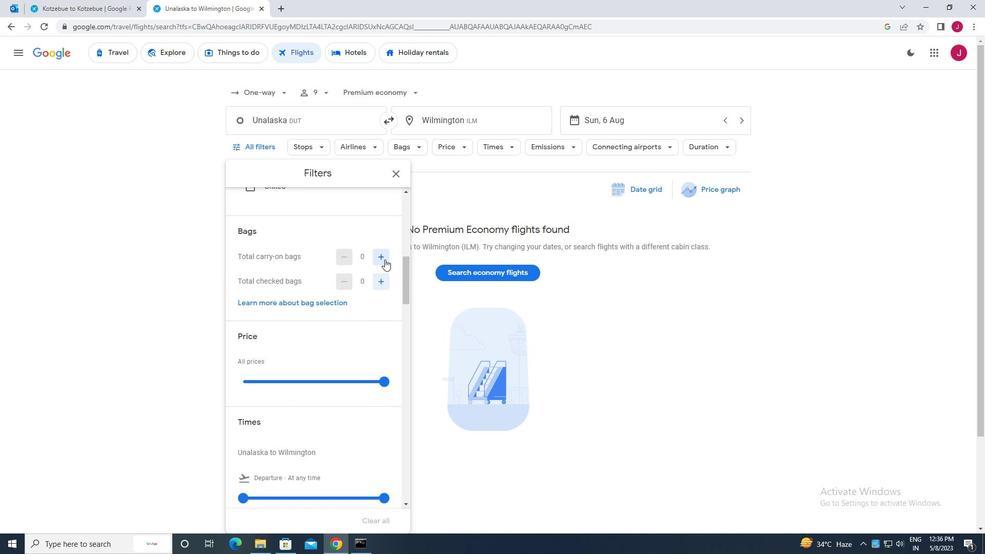 
Action: Mouse pressed left at (384, 259)
Screenshot: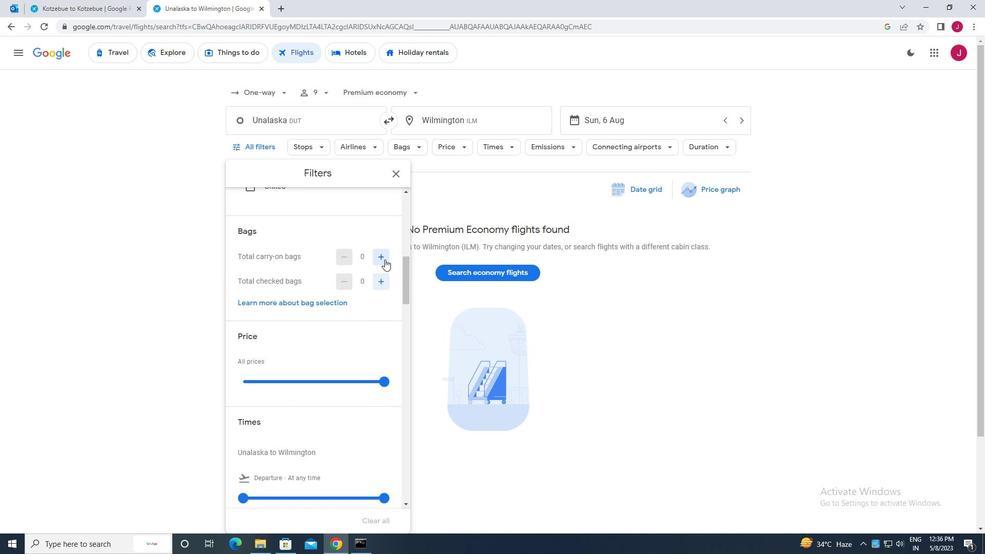 
Action: Mouse pressed left at (384, 259)
Screenshot: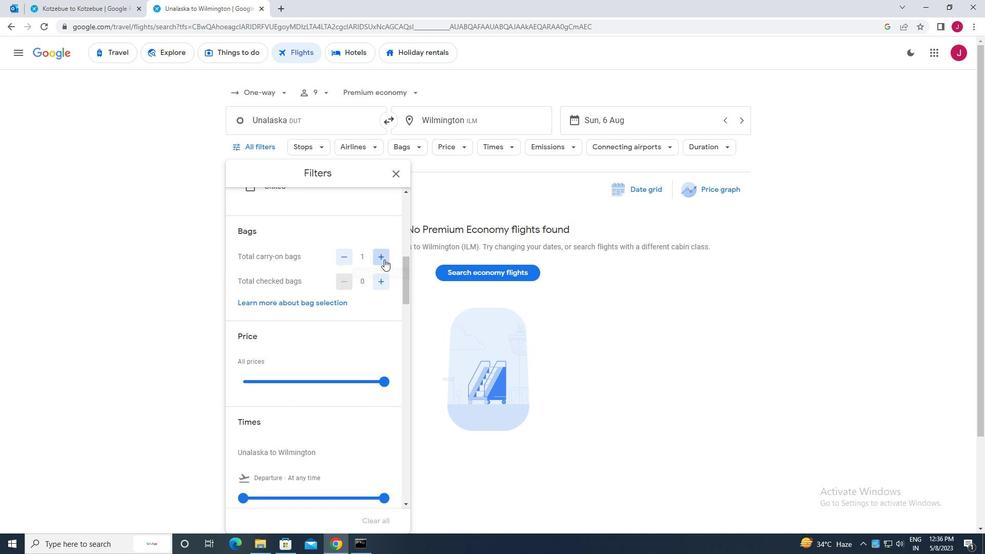 
Action: Mouse moved to (381, 264)
Screenshot: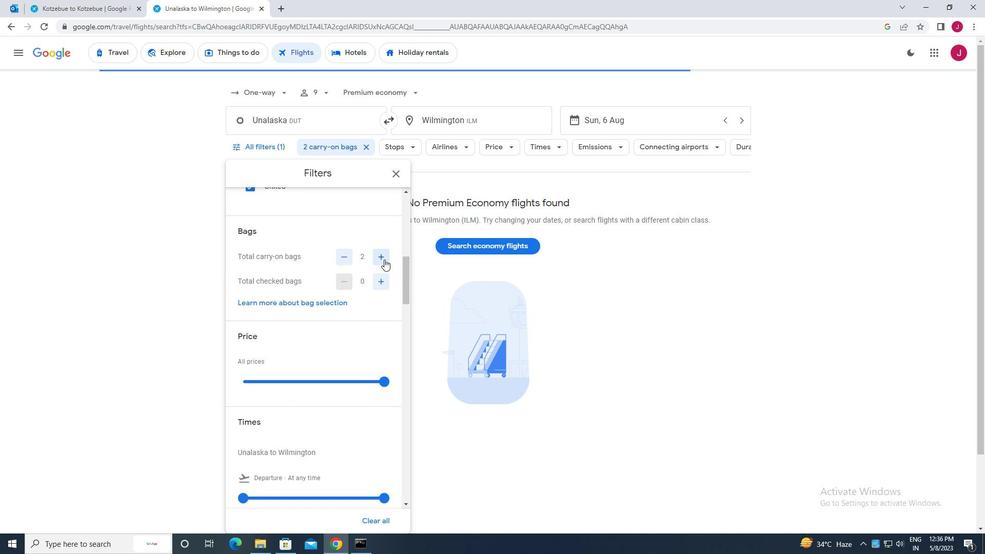 
Action: Mouse scrolled (381, 263) with delta (0, 0)
Screenshot: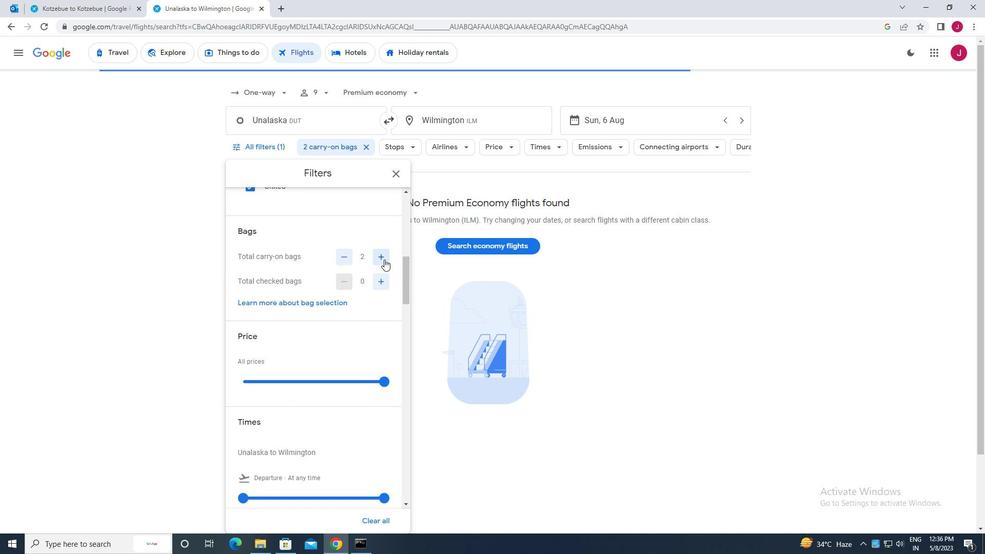 
Action: Mouse moved to (380, 264)
Screenshot: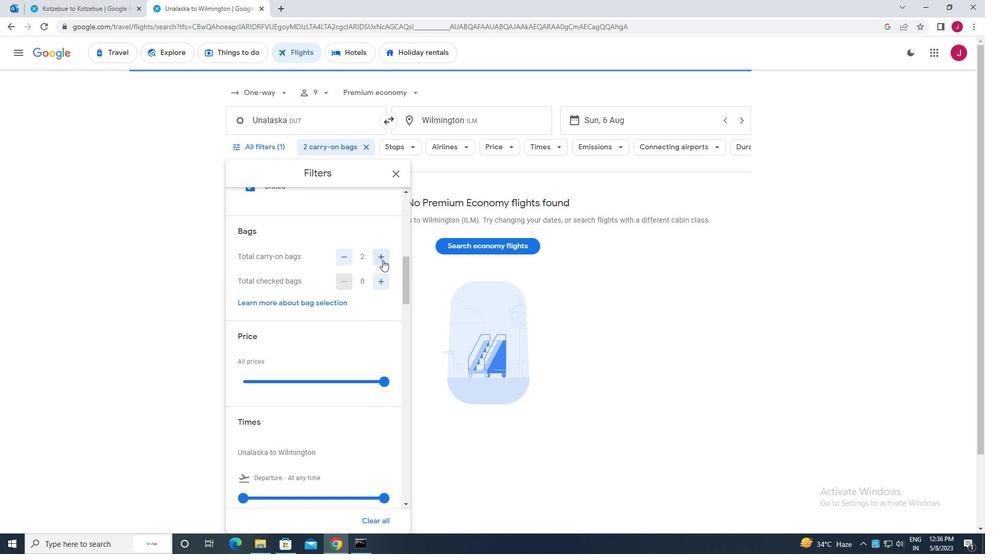 
Action: Mouse scrolled (380, 264) with delta (0, 0)
Screenshot: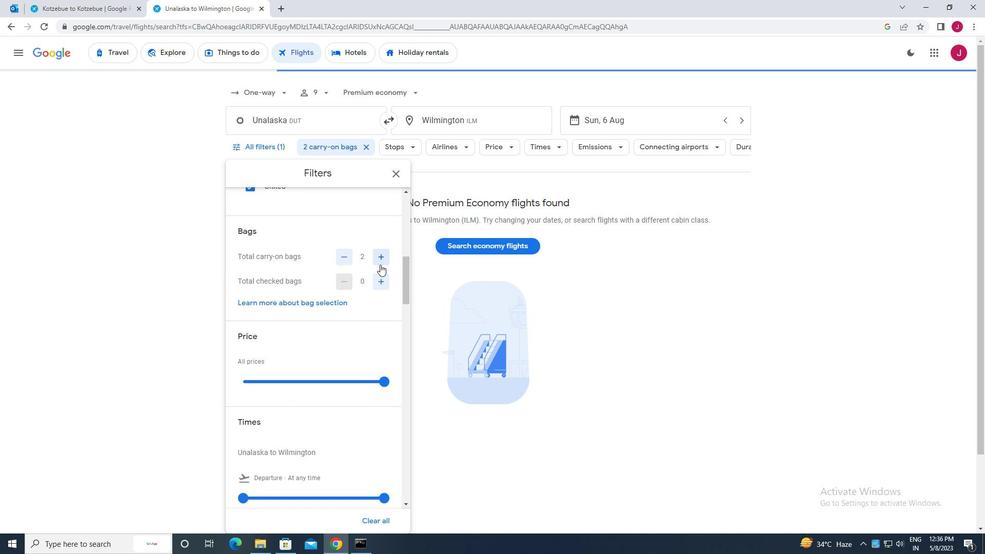 
Action: Mouse moved to (385, 278)
Screenshot: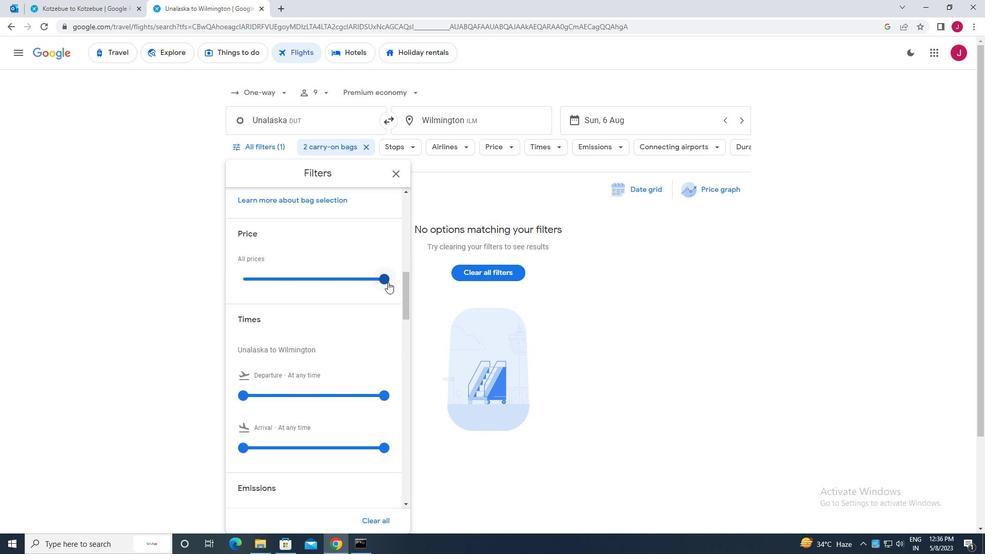 
Action: Mouse pressed left at (385, 278)
Screenshot: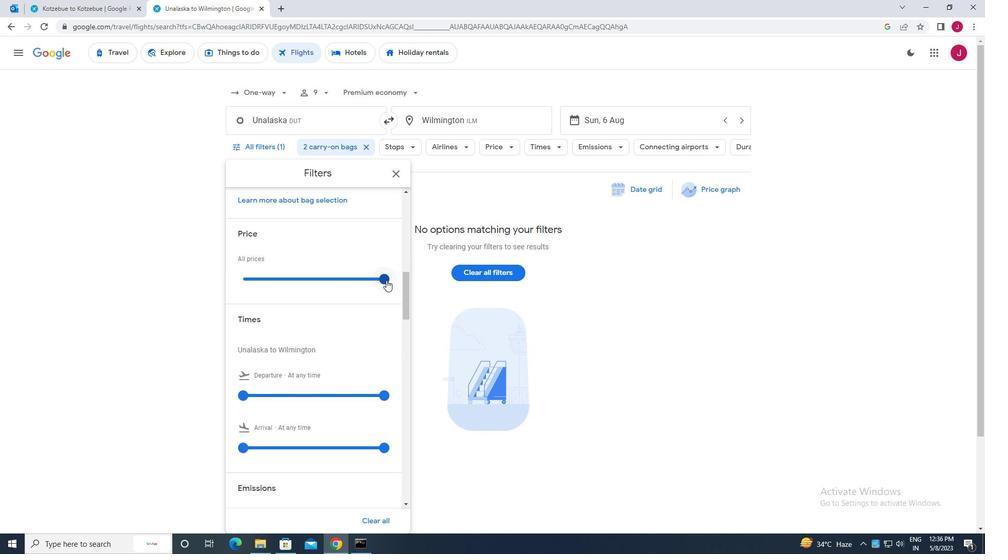 
Action: Mouse moved to (297, 284)
Screenshot: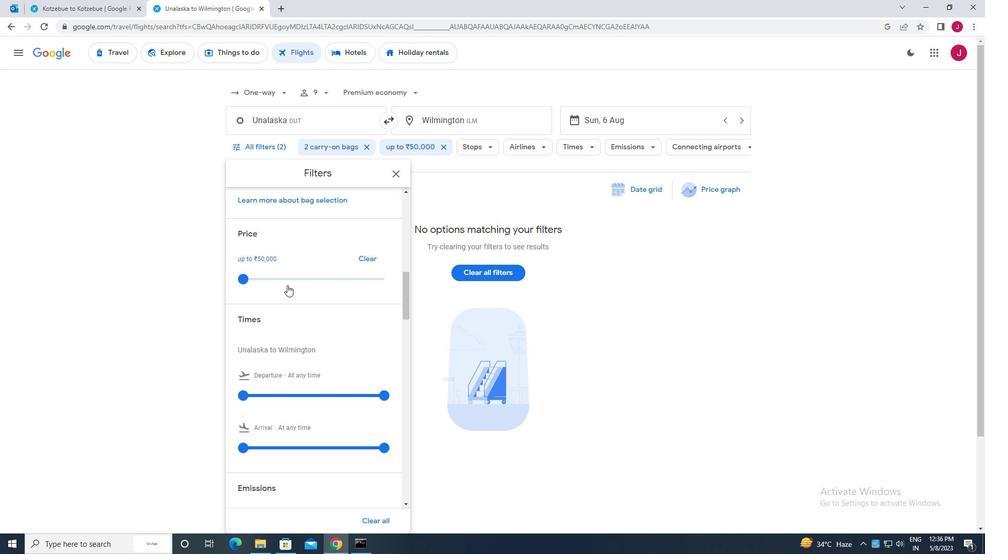 
Action: Mouse scrolled (297, 283) with delta (0, 0)
Screenshot: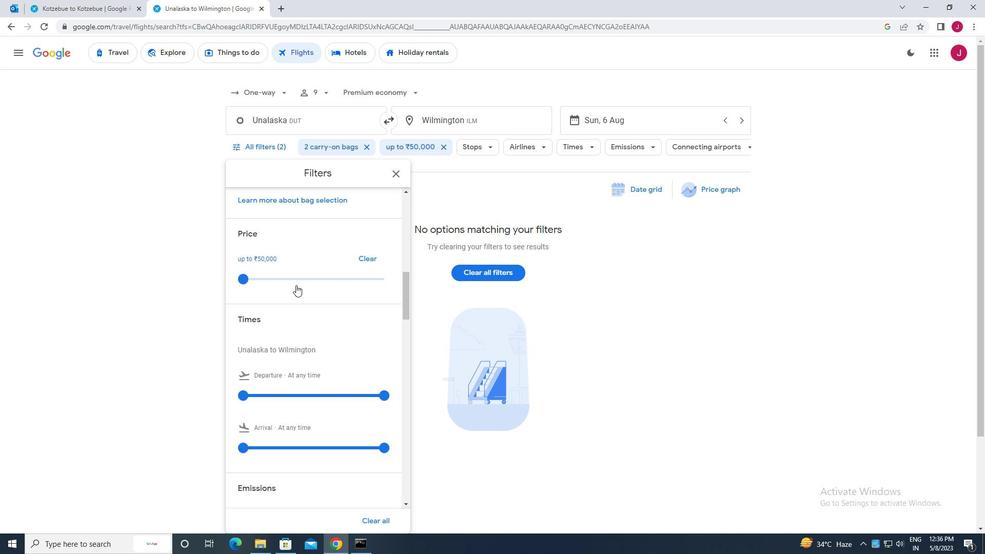 
Action: Mouse scrolled (297, 283) with delta (0, 0)
Screenshot: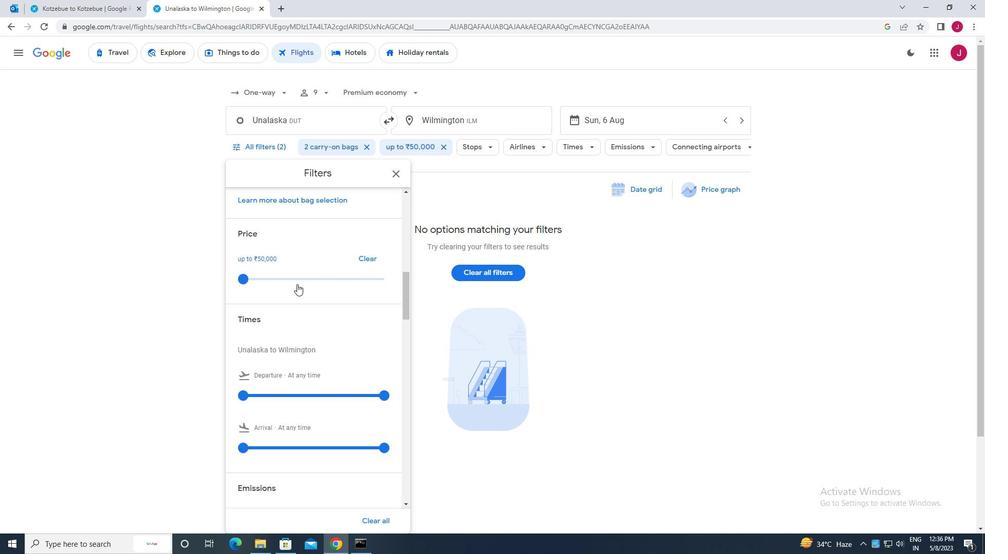 
Action: Mouse moved to (242, 292)
Screenshot: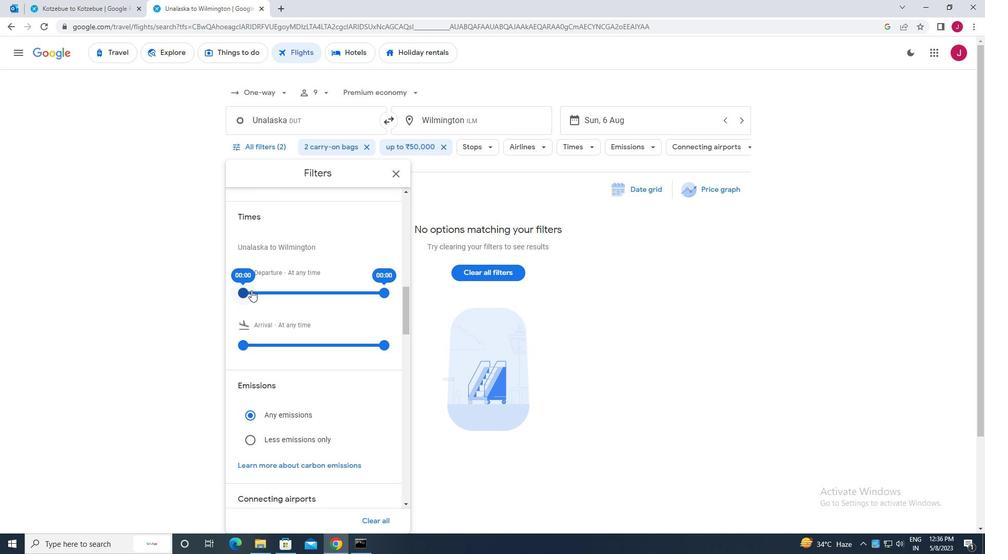 
Action: Mouse pressed left at (242, 292)
Screenshot: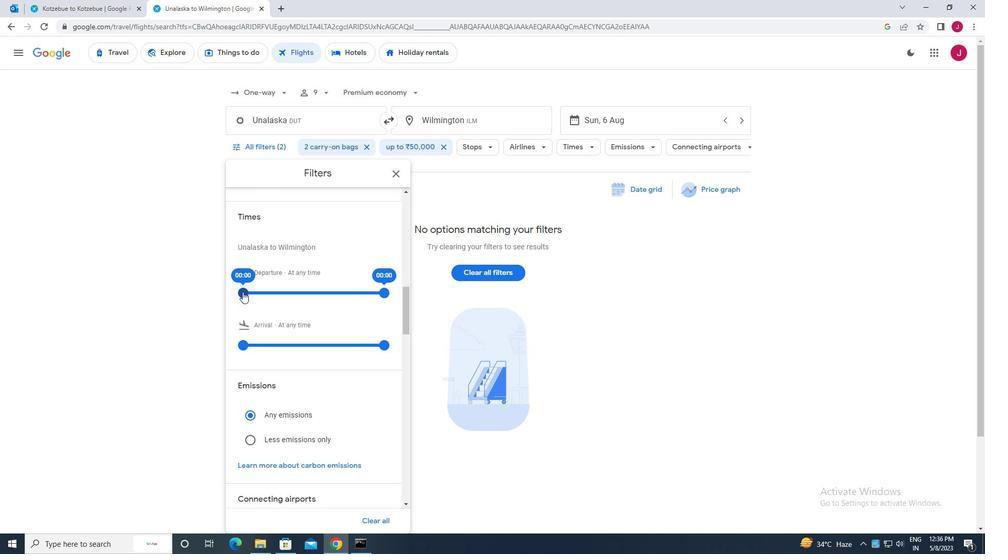 
Action: Mouse moved to (378, 292)
Screenshot: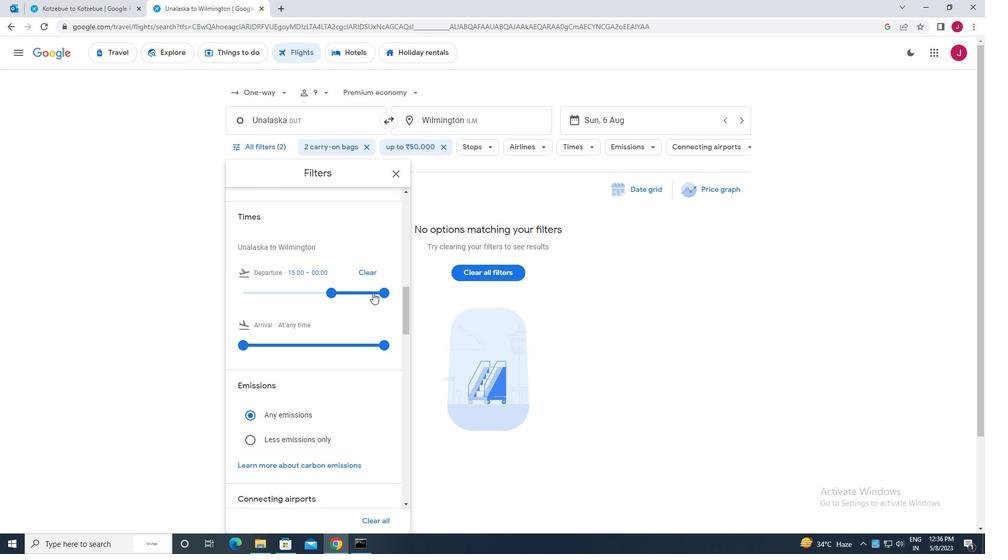 
Action: Mouse pressed left at (378, 292)
Screenshot: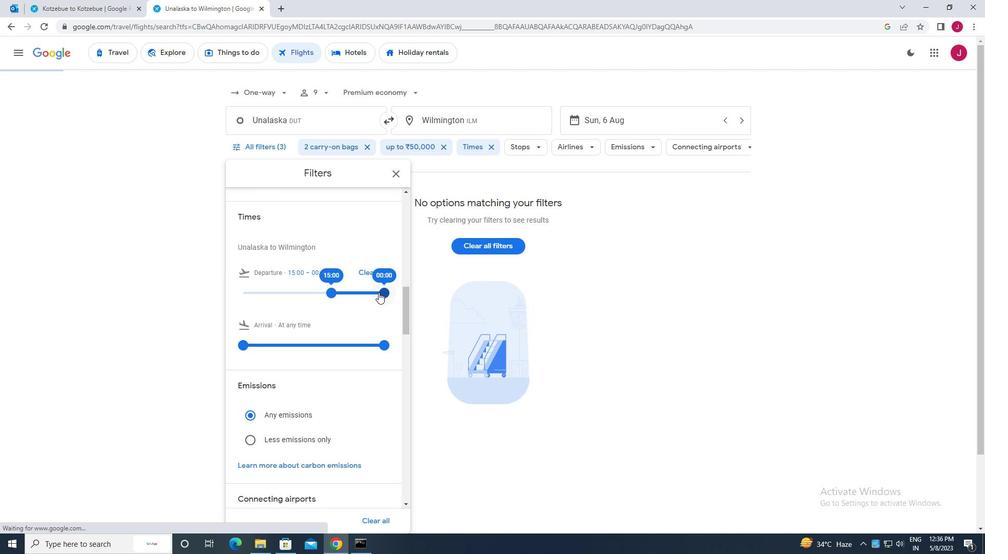 
Action: Mouse moved to (400, 174)
Screenshot: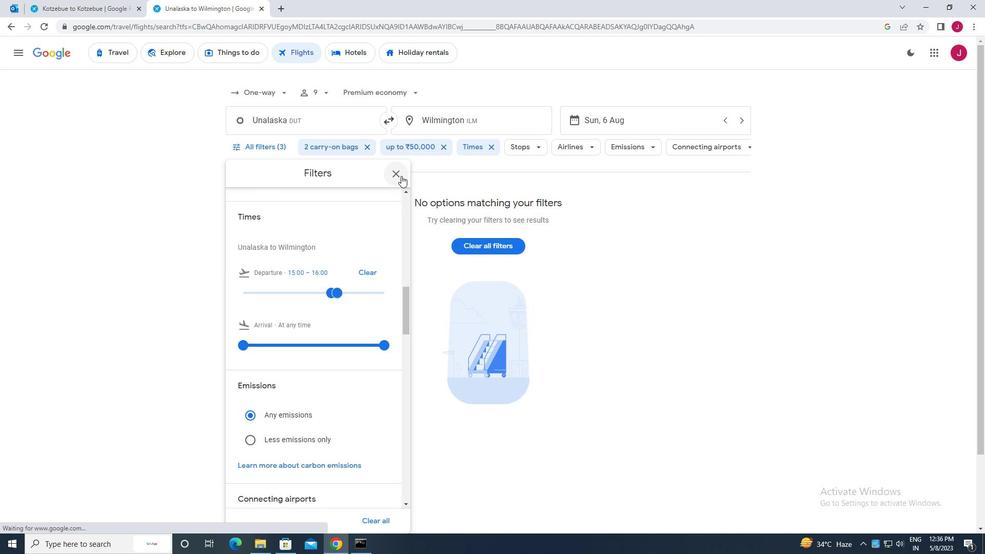 
Action: Mouse pressed left at (400, 174)
Screenshot: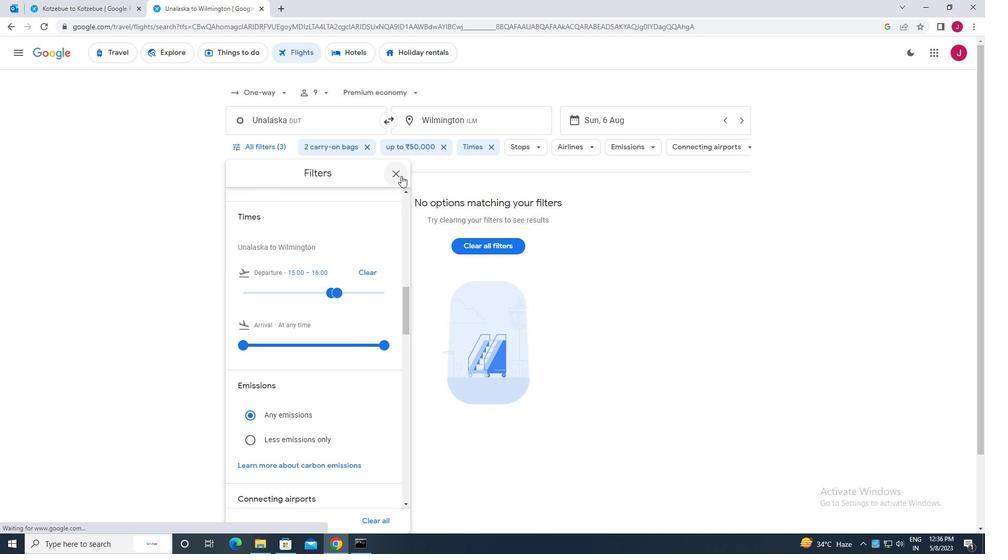 
Action: Mouse moved to (397, 173)
Screenshot: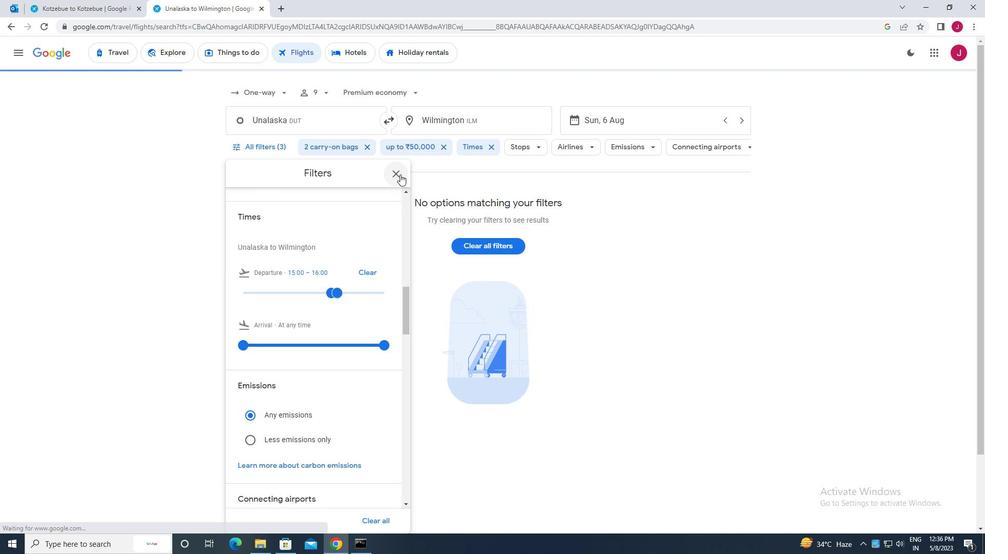 
